 Task: Add a condition where "Ticket status Contains none of the following Open" in new tickets in your groups.
Action: Mouse moved to (151, 432)
Screenshot: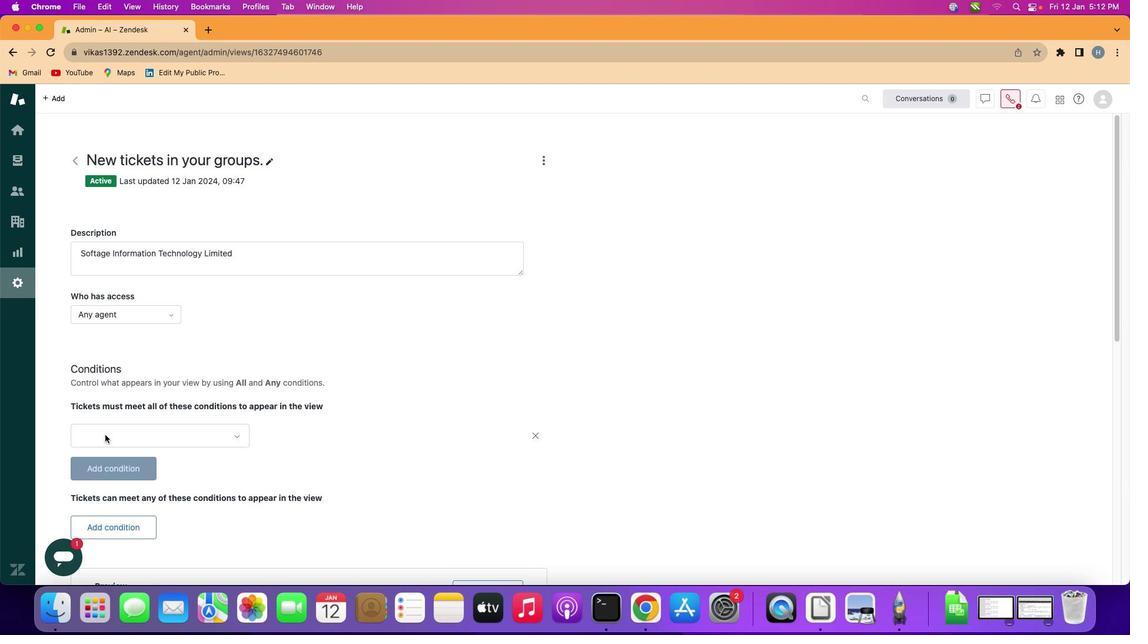 
Action: Mouse pressed left at (151, 432)
Screenshot: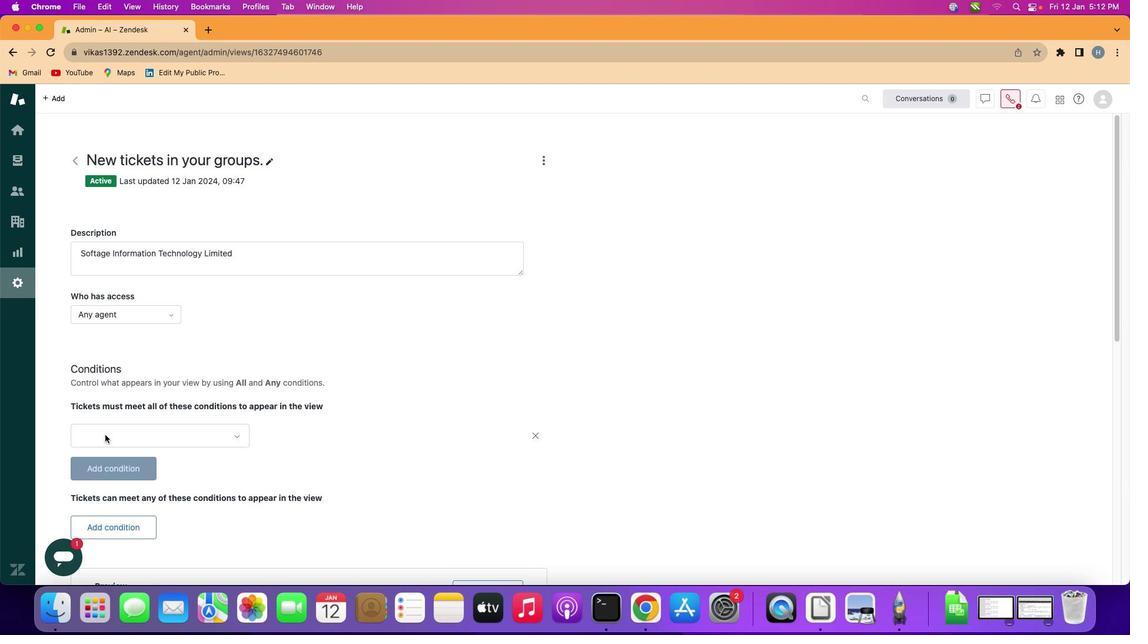 
Action: Mouse moved to (216, 433)
Screenshot: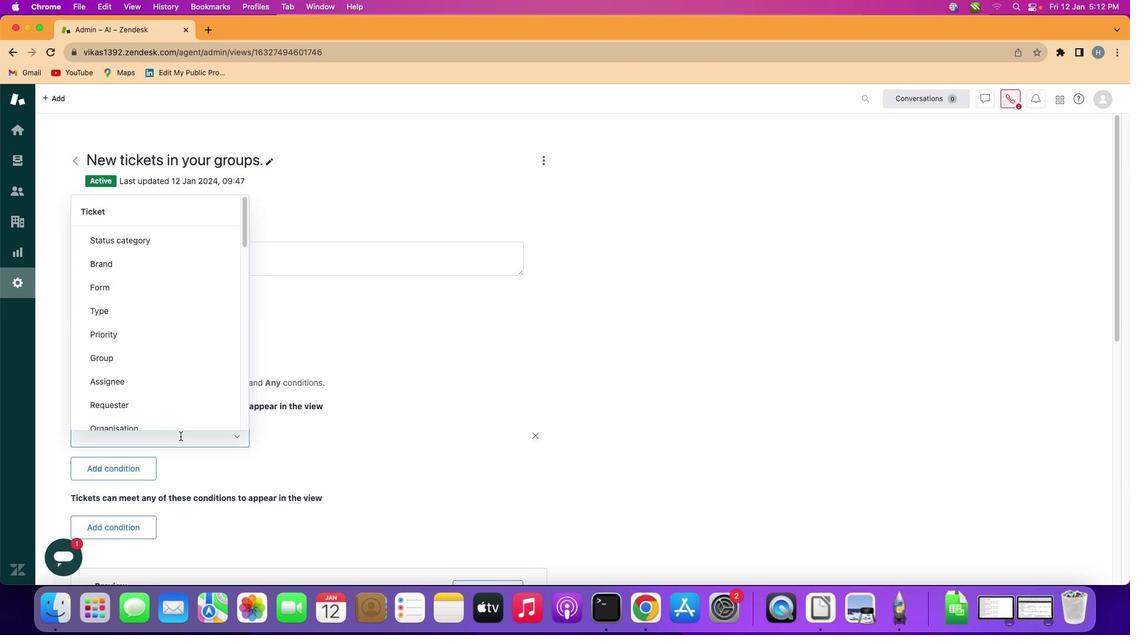 
Action: Mouse pressed left at (216, 433)
Screenshot: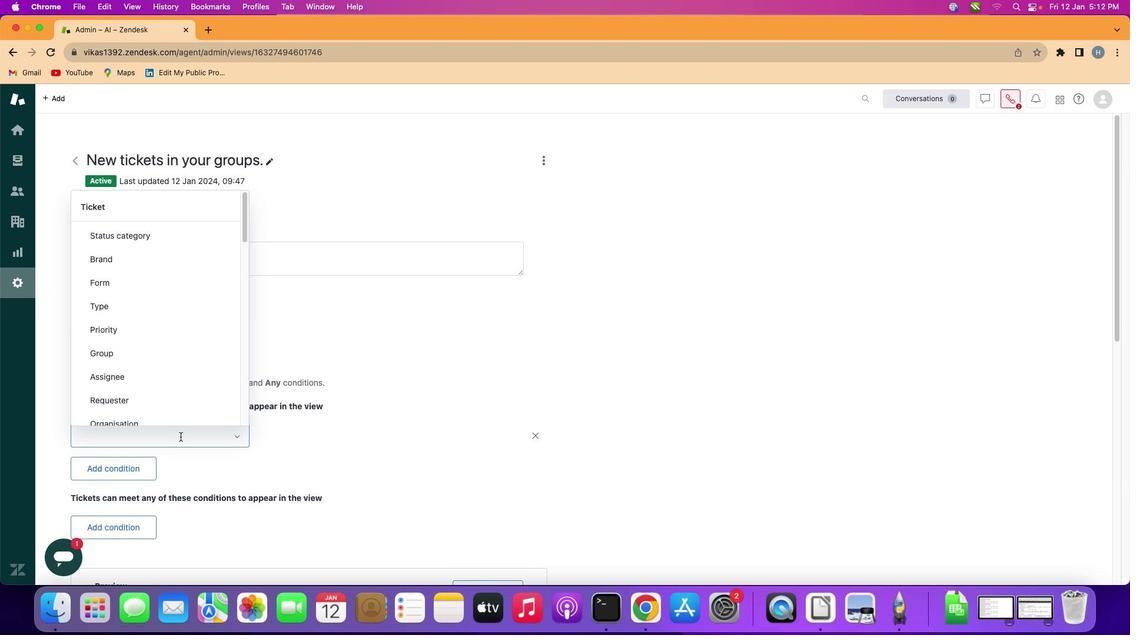 
Action: Mouse moved to (223, 387)
Screenshot: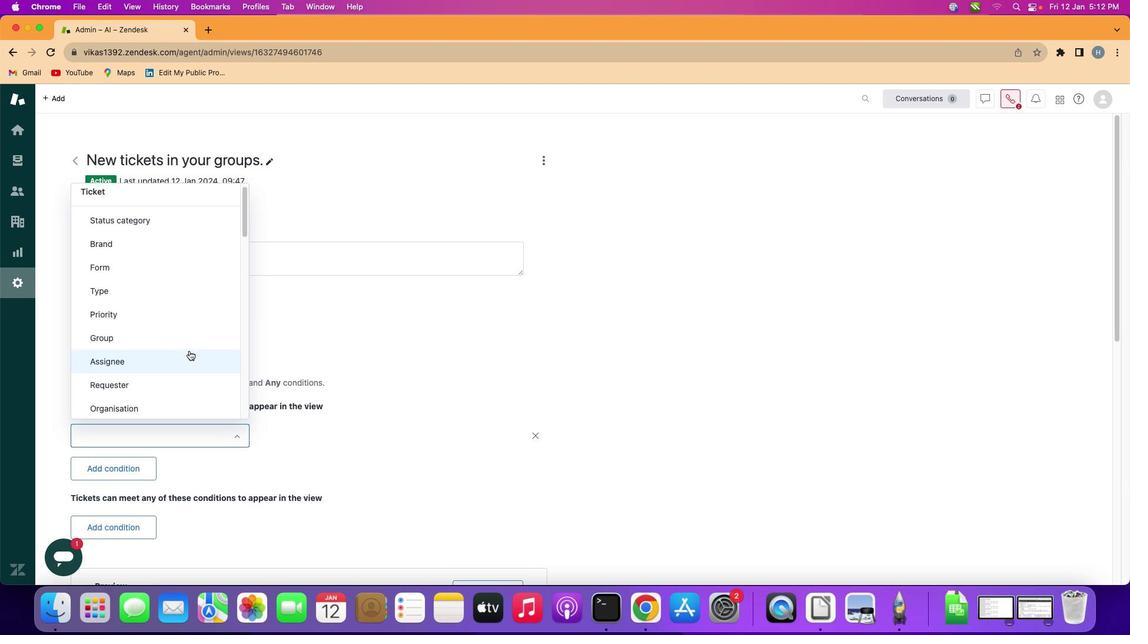 
Action: Mouse scrolled (223, 387) with delta (59, 177)
Screenshot: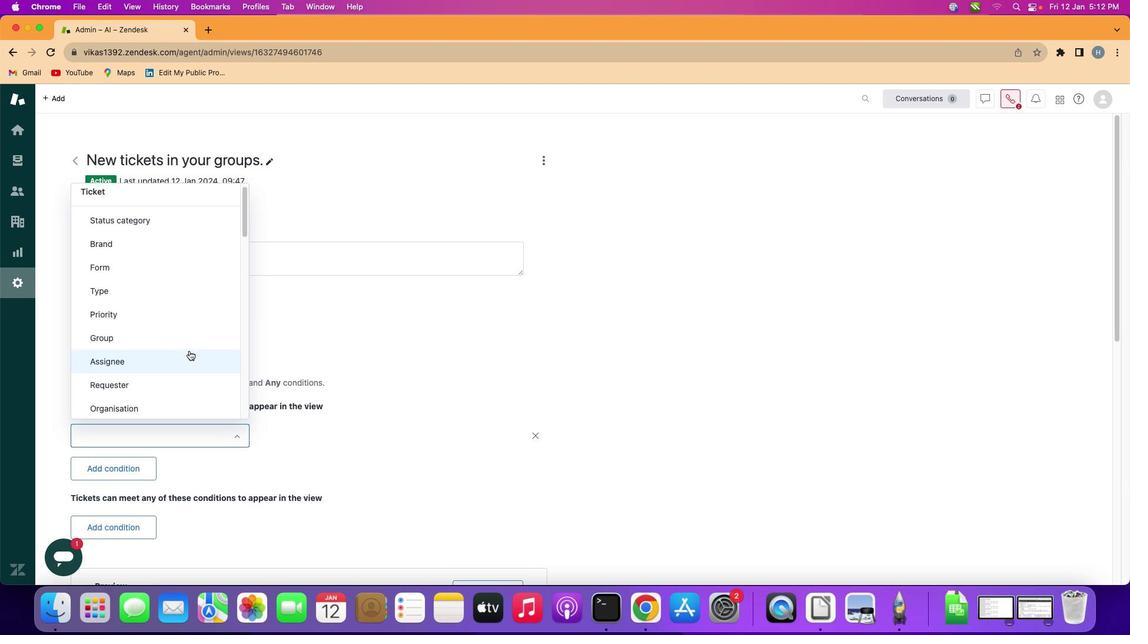 
Action: Mouse moved to (223, 386)
Screenshot: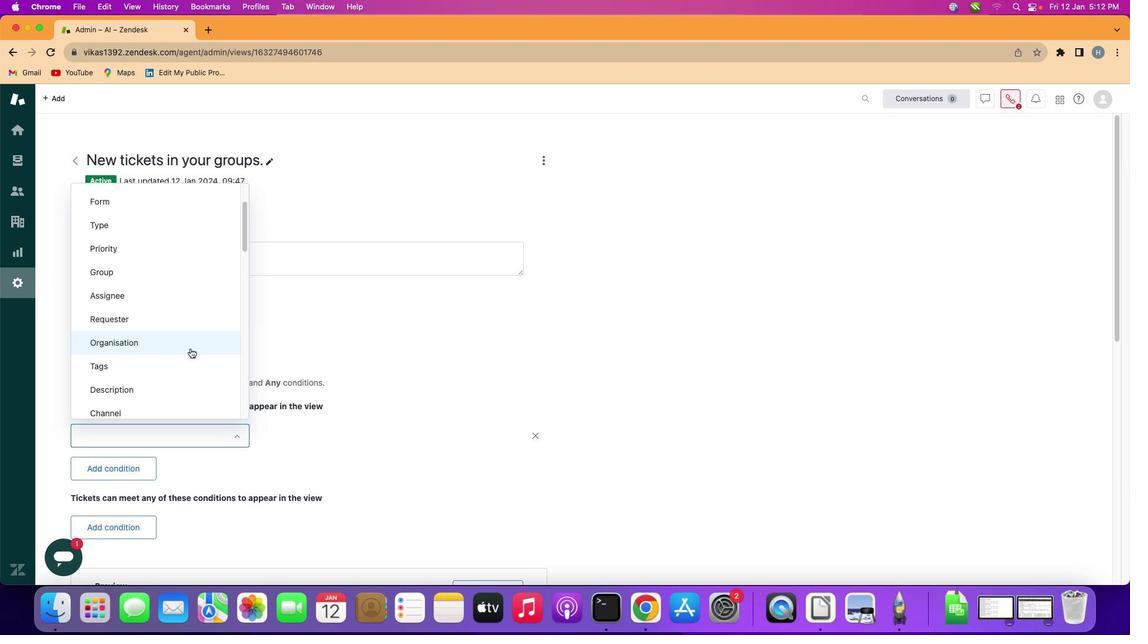 
Action: Mouse scrolled (223, 386) with delta (59, 177)
Screenshot: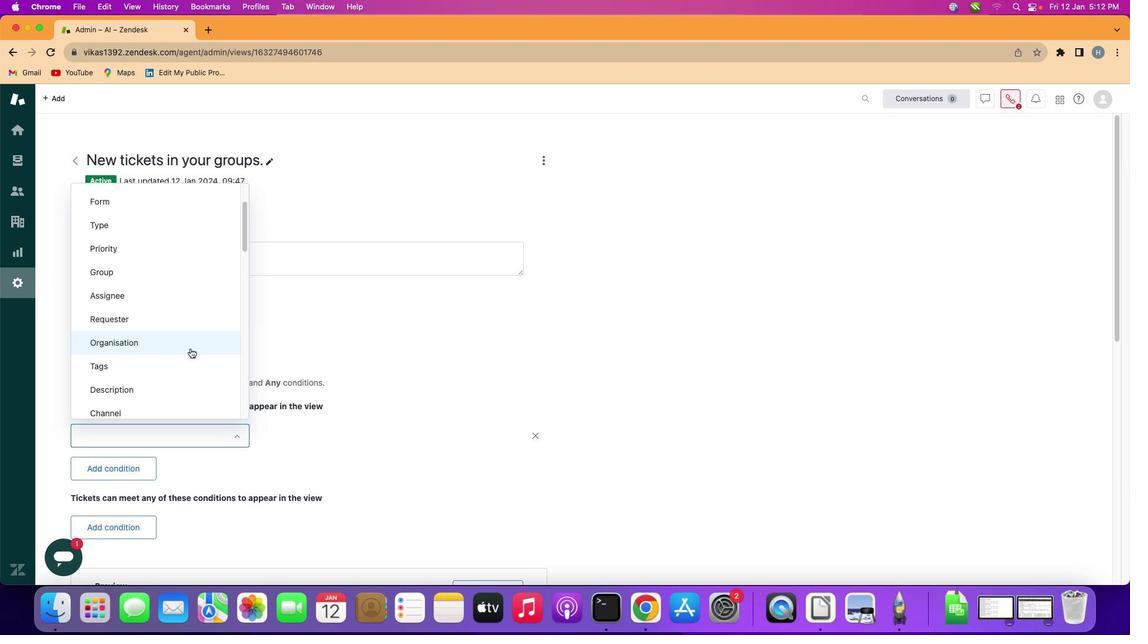 
Action: Mouse moved to (223, 384)
Screenshot: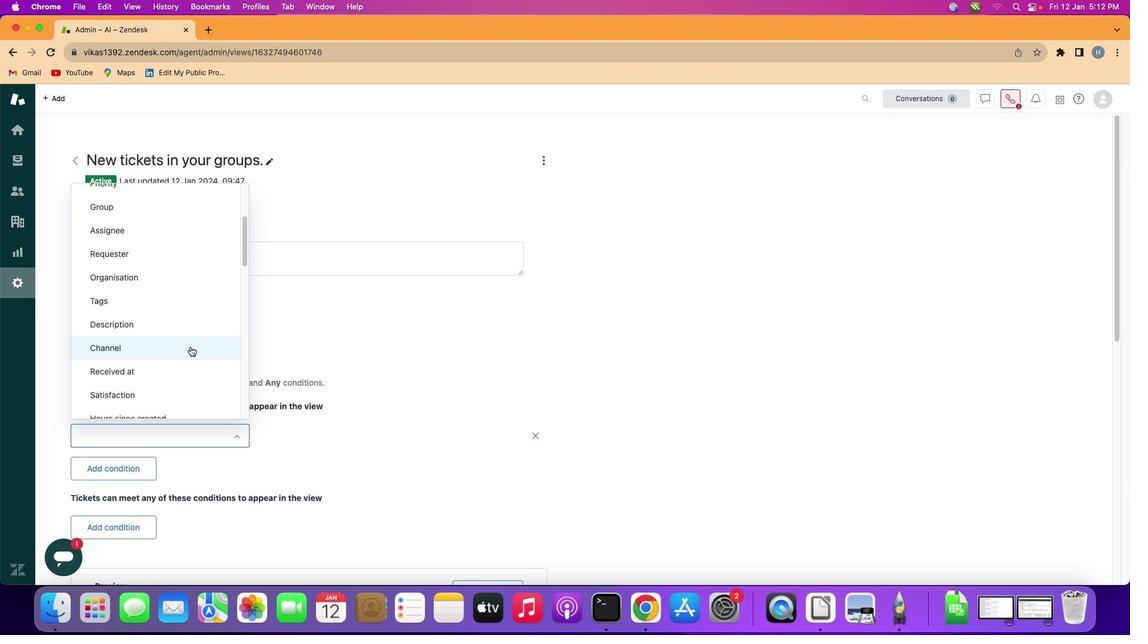 
Action: Mouse scrolled (223, 384) with delta (59, 176)
Screenshot: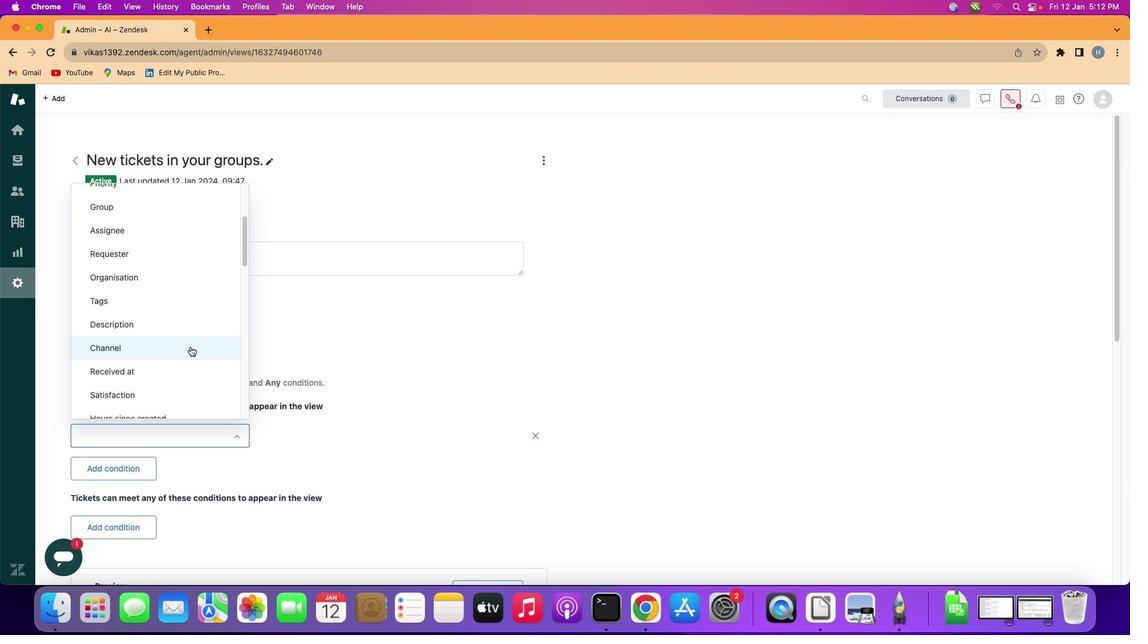 
Action: Mouse moved to (224, 383)
Screenshot: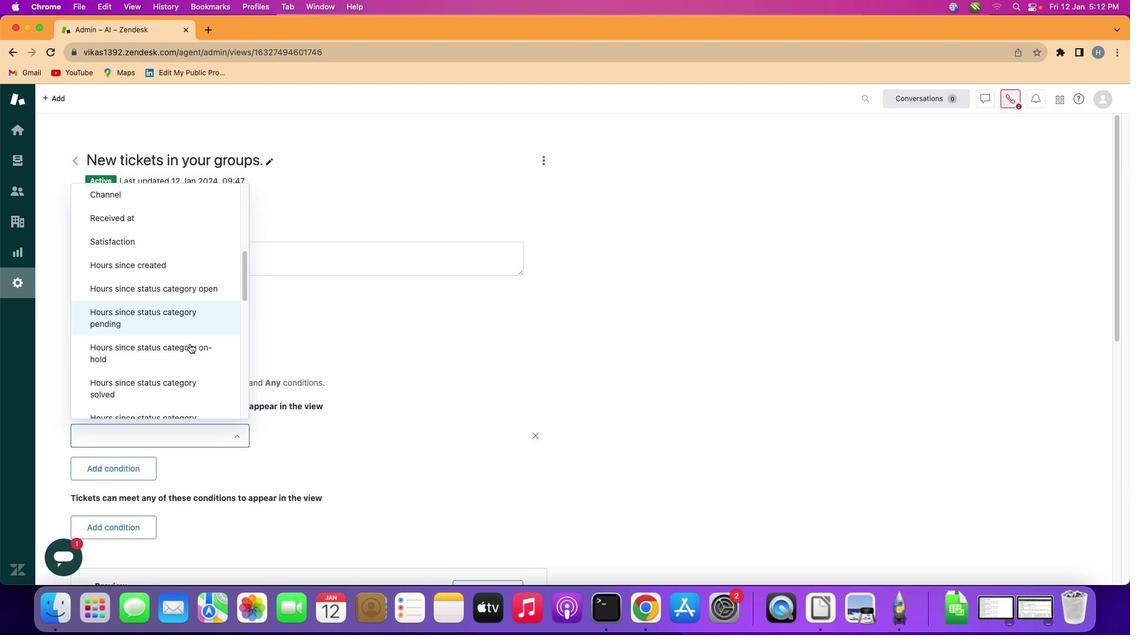
Action: Mouse scrolled (224, 383) with delta (59, 176)
Screenshot: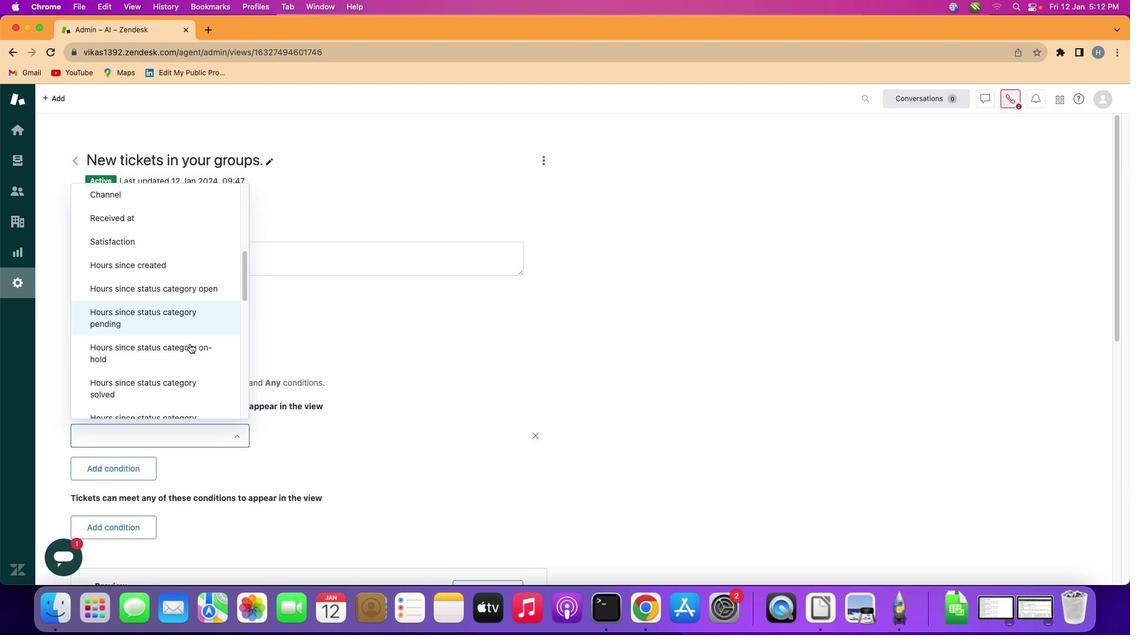 
Action: Mouse moved to (224, 382)
Screenshot: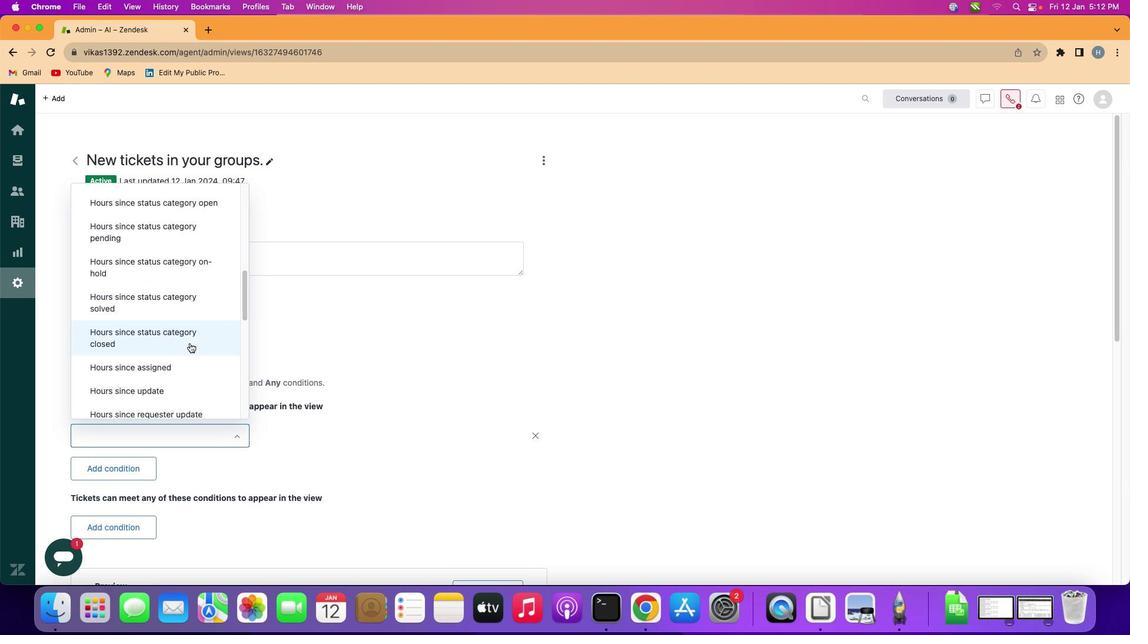
Action: Mouse scrolled (224, 382) with delta (59, 176)
Screenshot: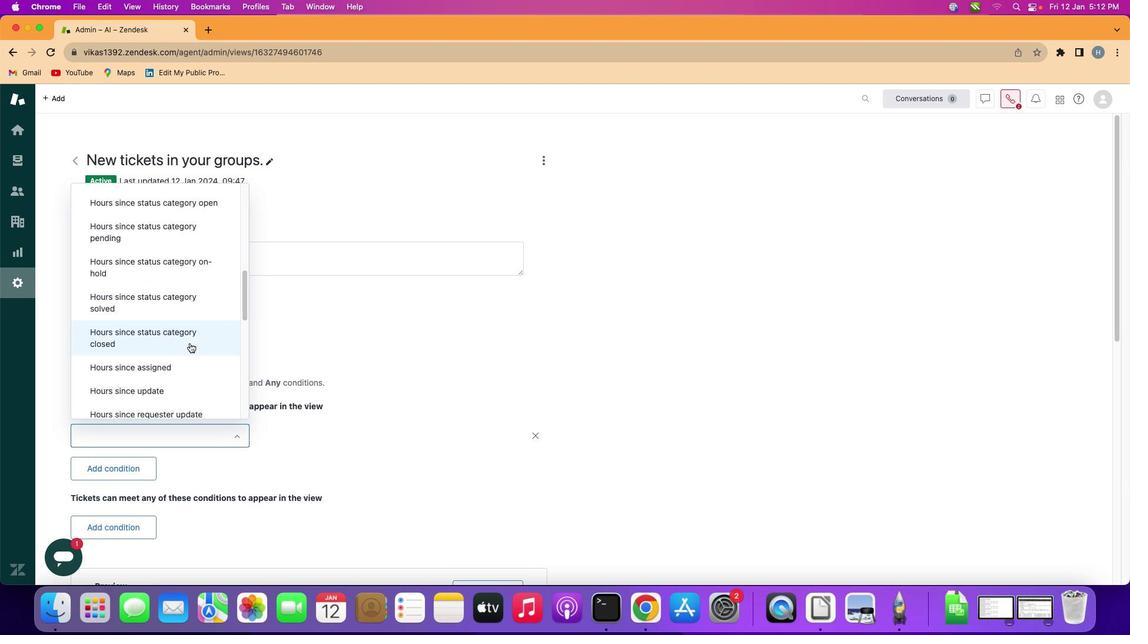 
Action: Mouse moved to (224, 380)
Screenshot: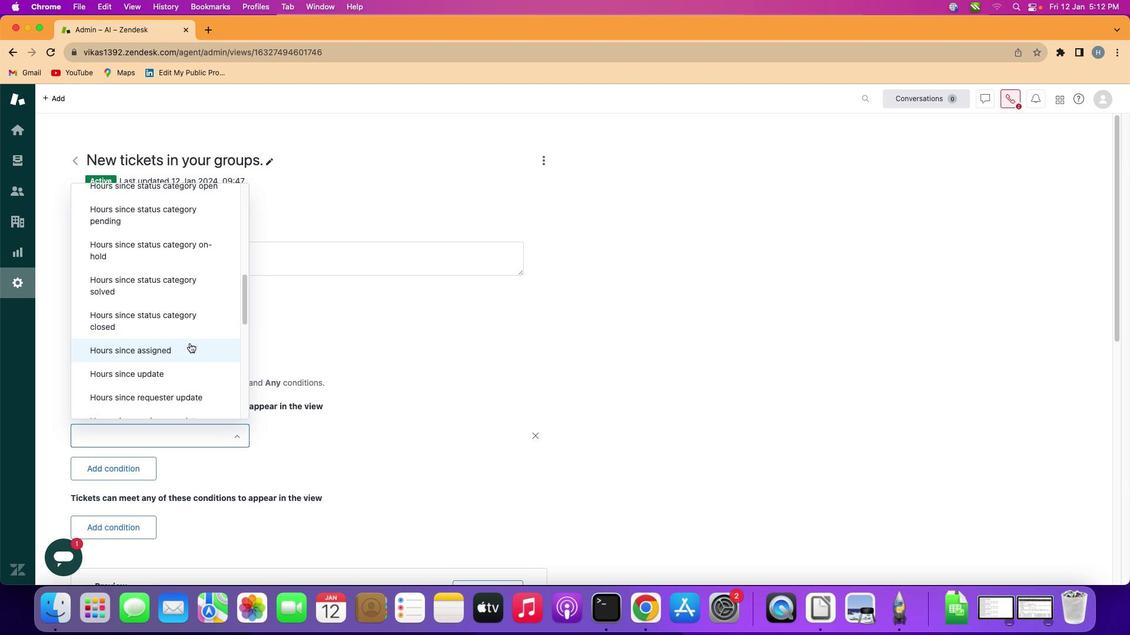 
Action: Mouse scrolled (224, 380) with delta (59, 176)
Screenshot: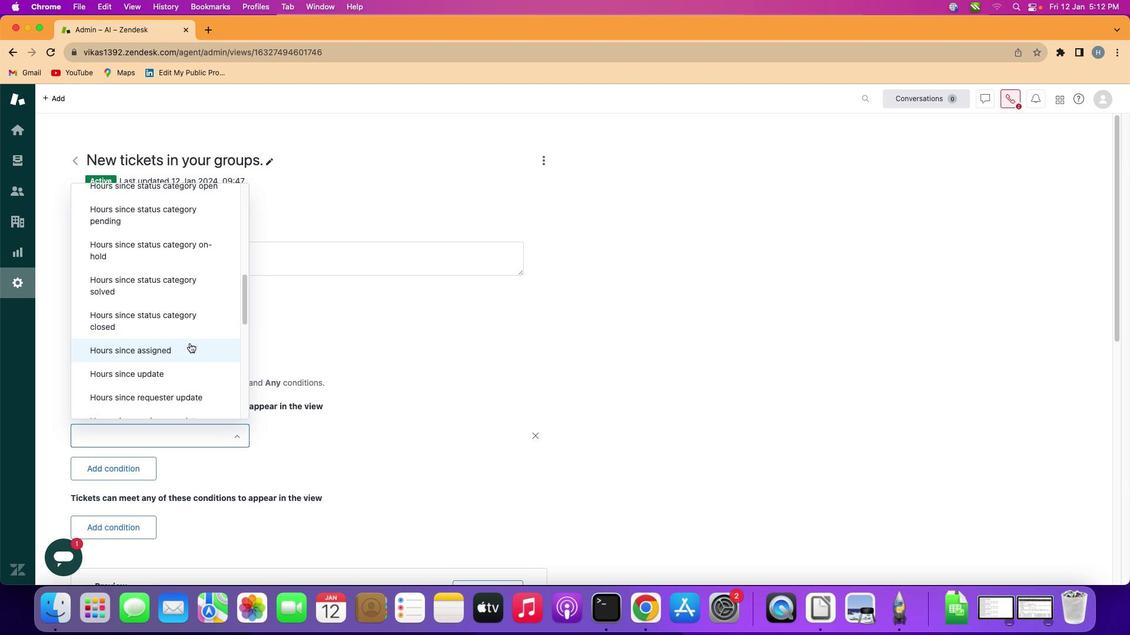 
Action: Mouse moved to (224, 378)
Screenshot: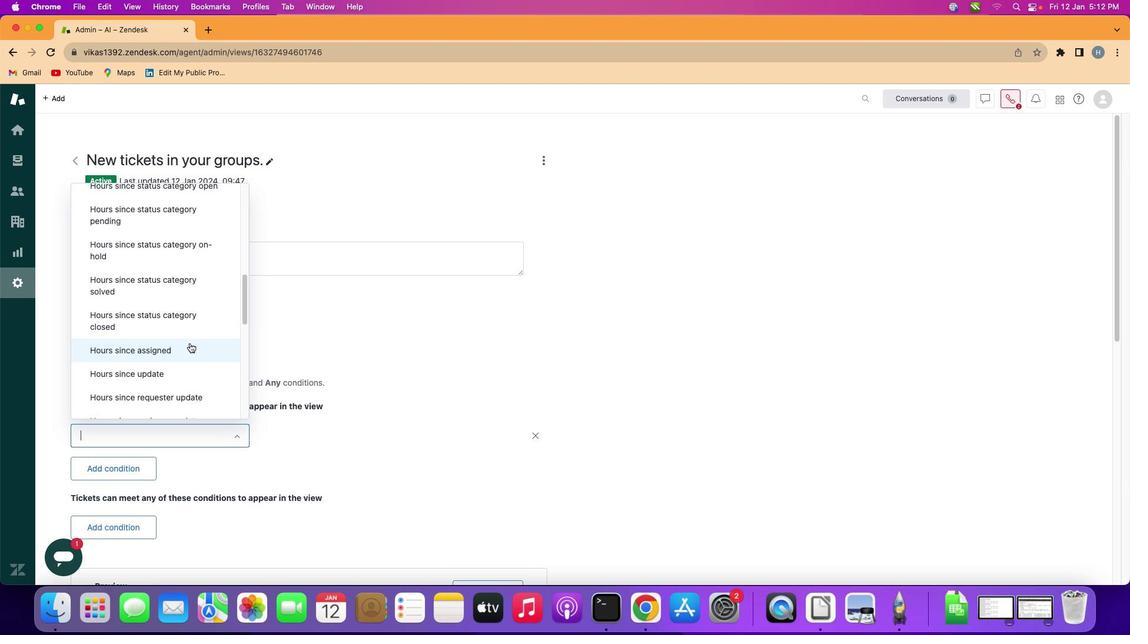 
Action: Mouse scrolled (224, 378) with delta (59, 177)
Screenshot: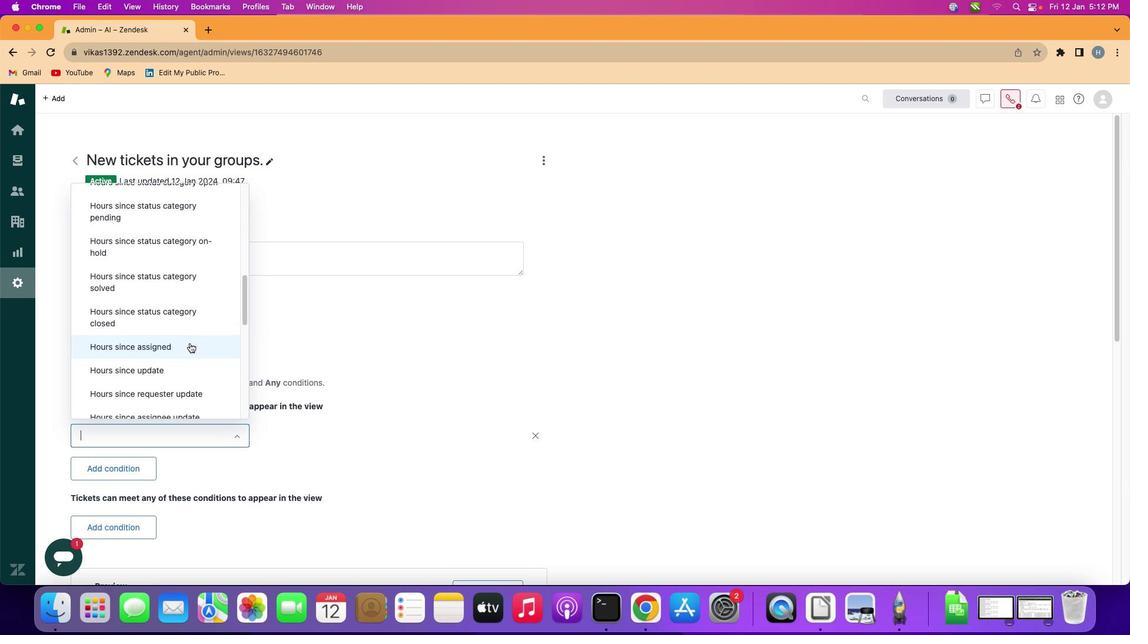
Action: Mouse scrolled (224, 378) with delta (59, 177)
Screenshot: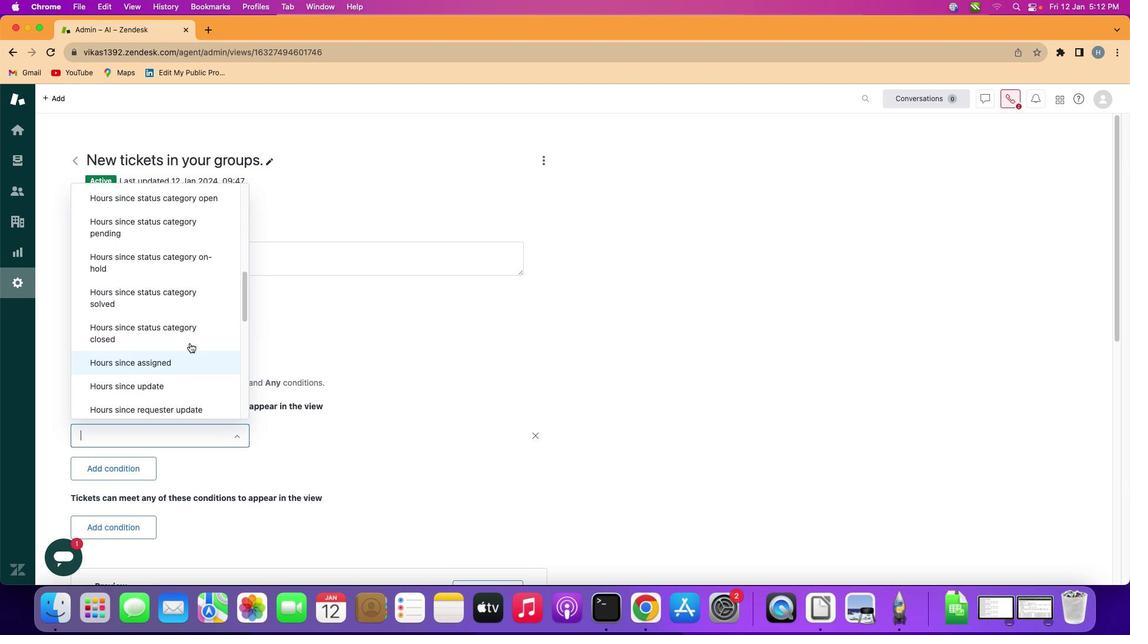 
Action: Mouse scrolled (224, 378) with delta (59, 177)
Screenshot: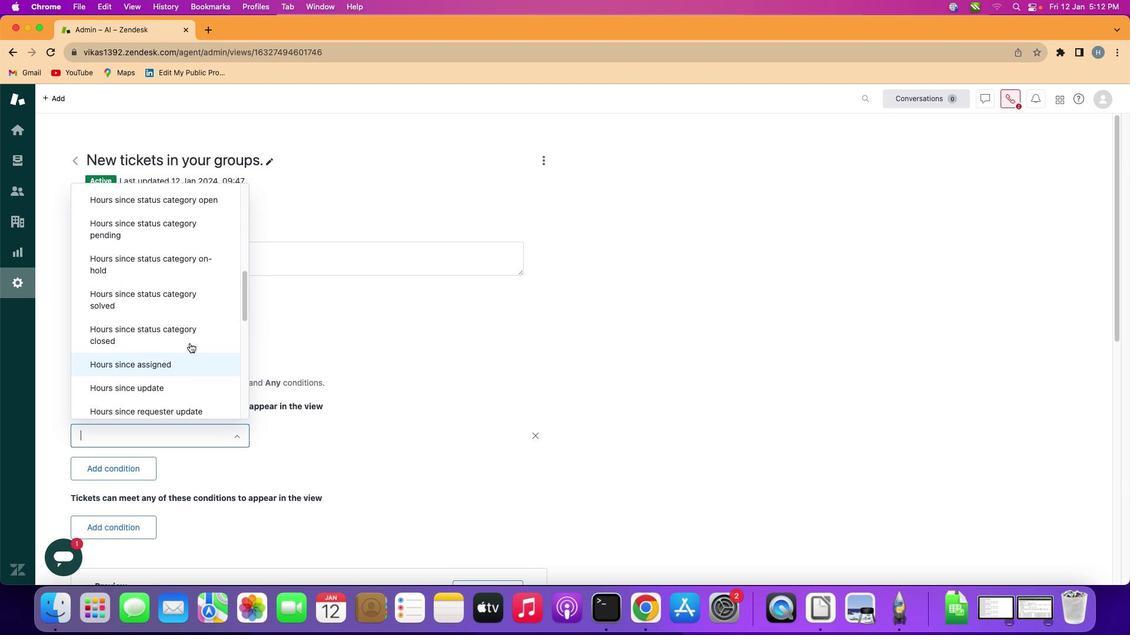 
Action: Mouse scrolled (224, 378) with delta (59, 177)
Screenshot: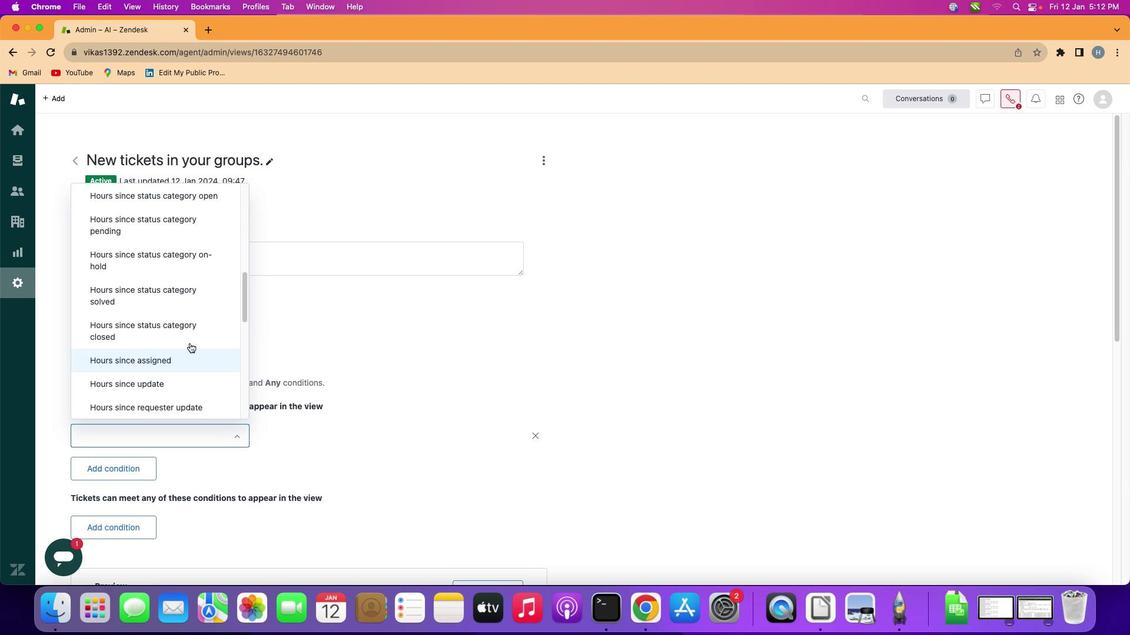 
Action: Mouse scrolled (224, 378) with delta (59, 177)
Screenshot: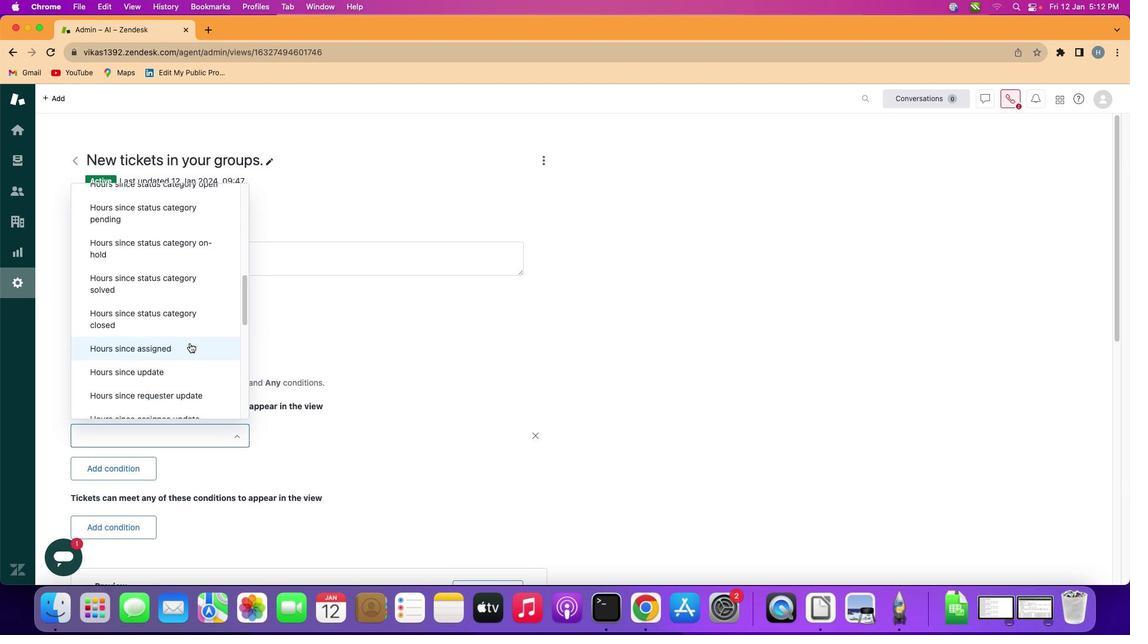 
Action: Mouse scrolled (224, 378) with delta (59, 177)
Screenshot: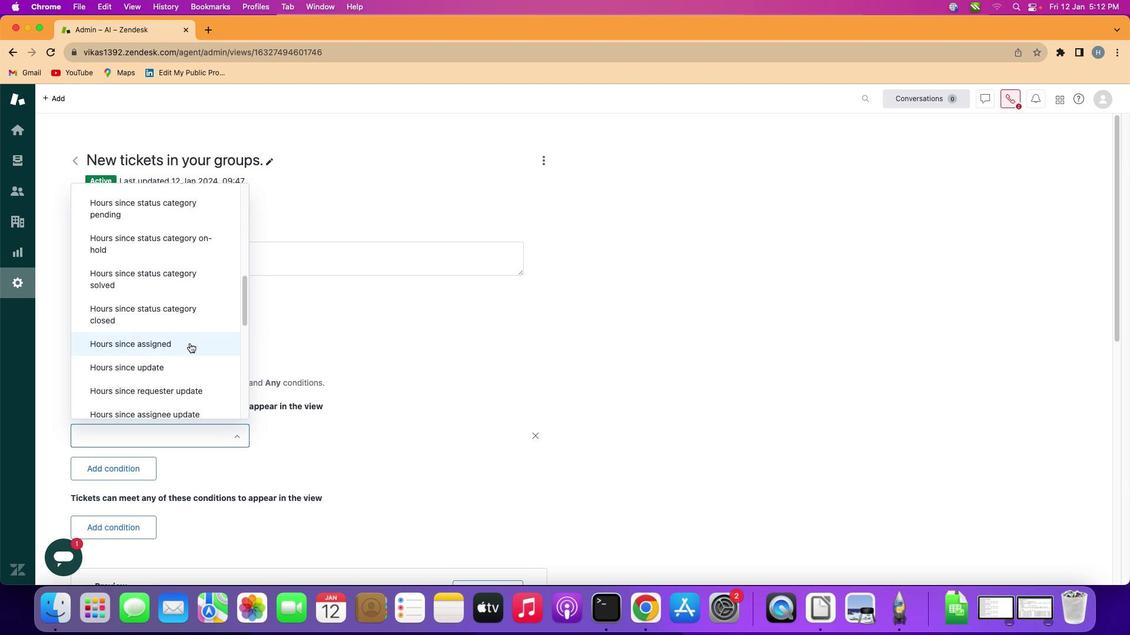 
Action: Mouse scrolled (224, 378) with delta (59, 177)
Screenshot: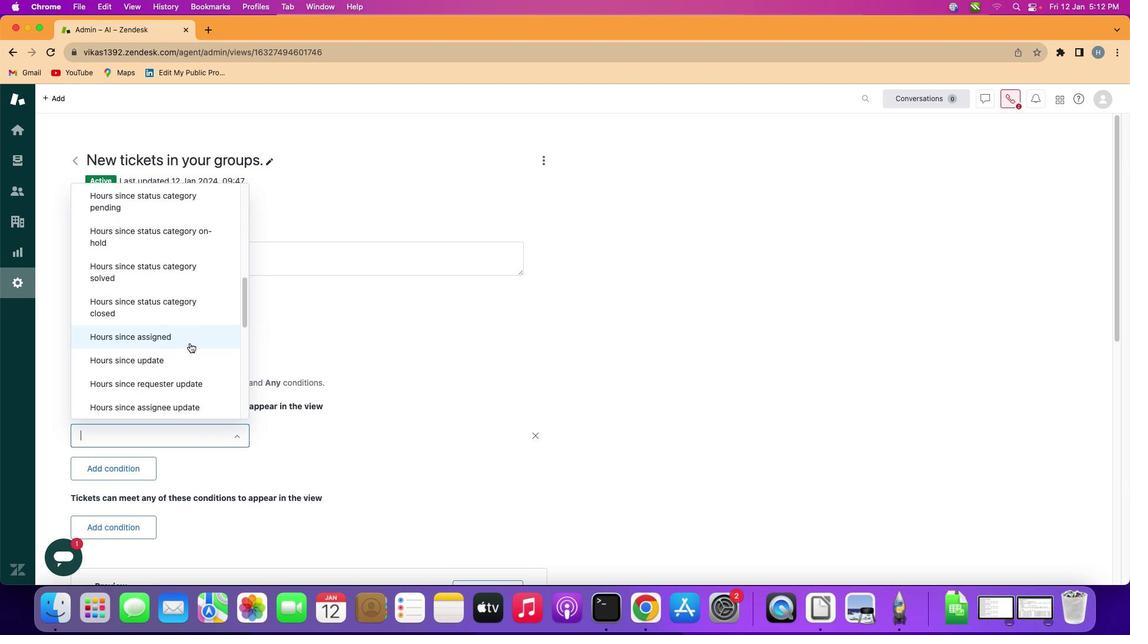 
Action: Mouse scrolled (224, 378) with delta (59, 177)
Screenshot: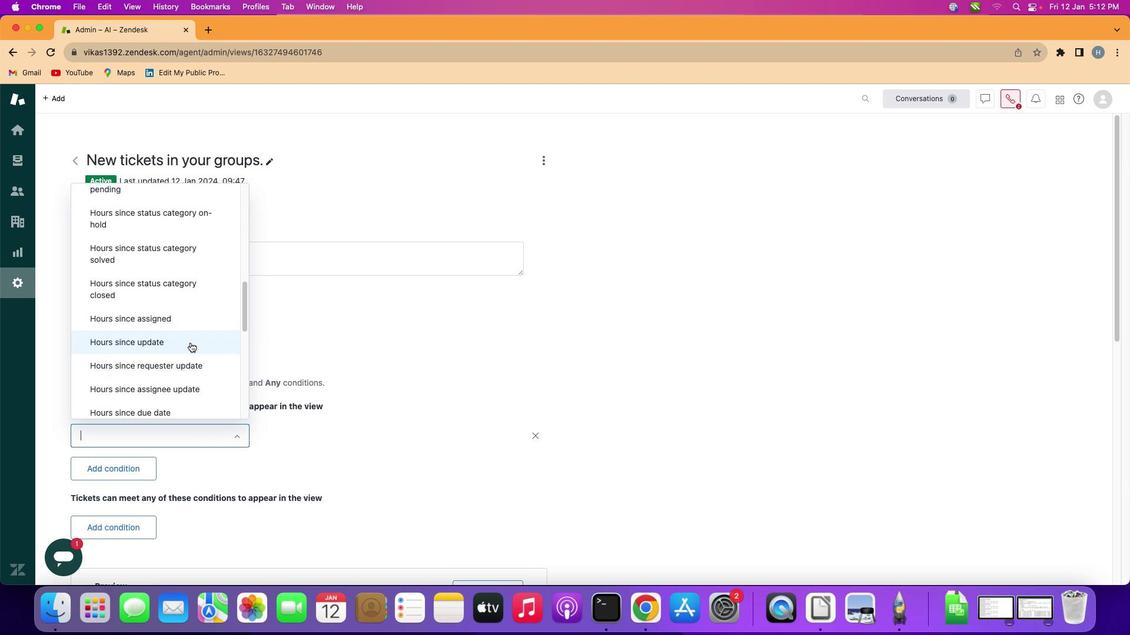 
Action: Mouse moved to (224, 378)
Screenshot: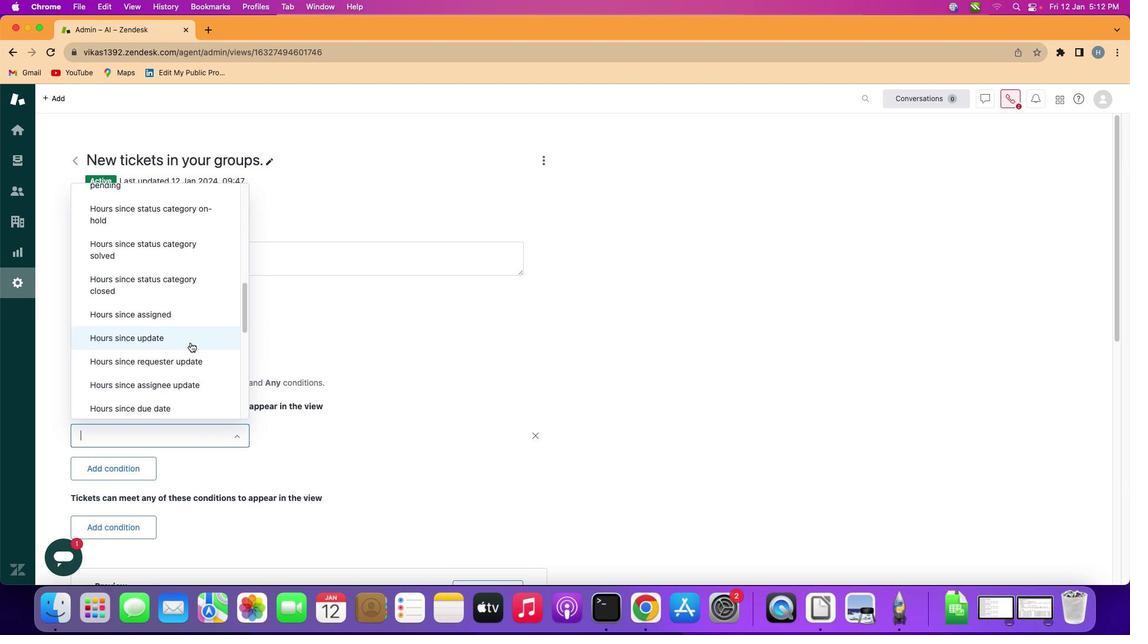 
Action: Mouse scrolled (224, 378) with delta (59, 177)
Screenshot: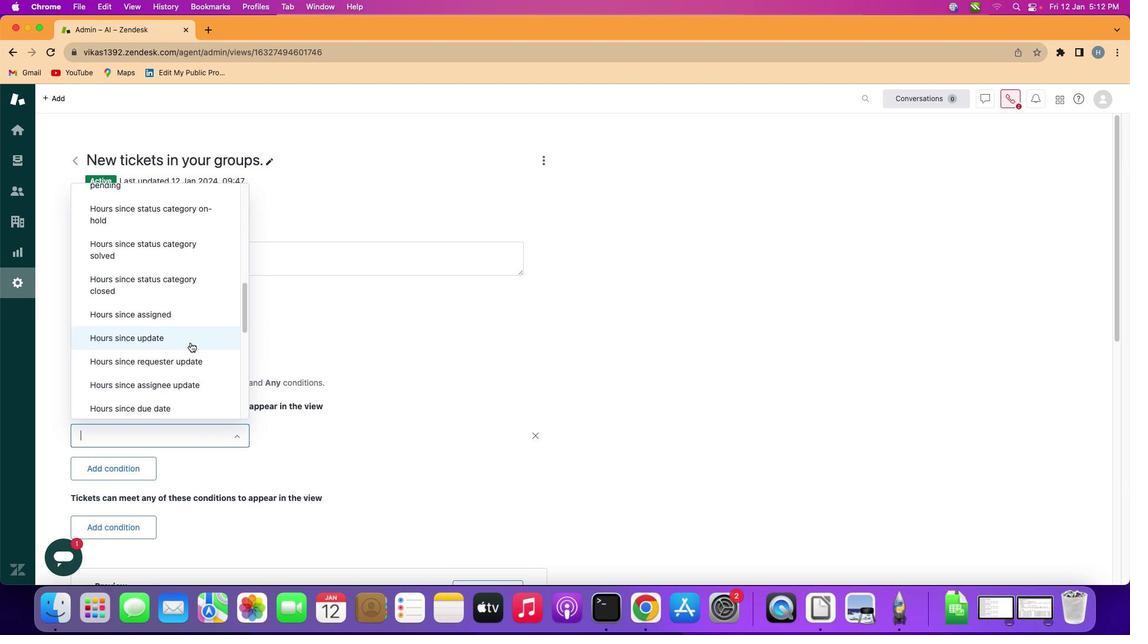 
Action: Mouse moved to (225, 378)
Screenshot: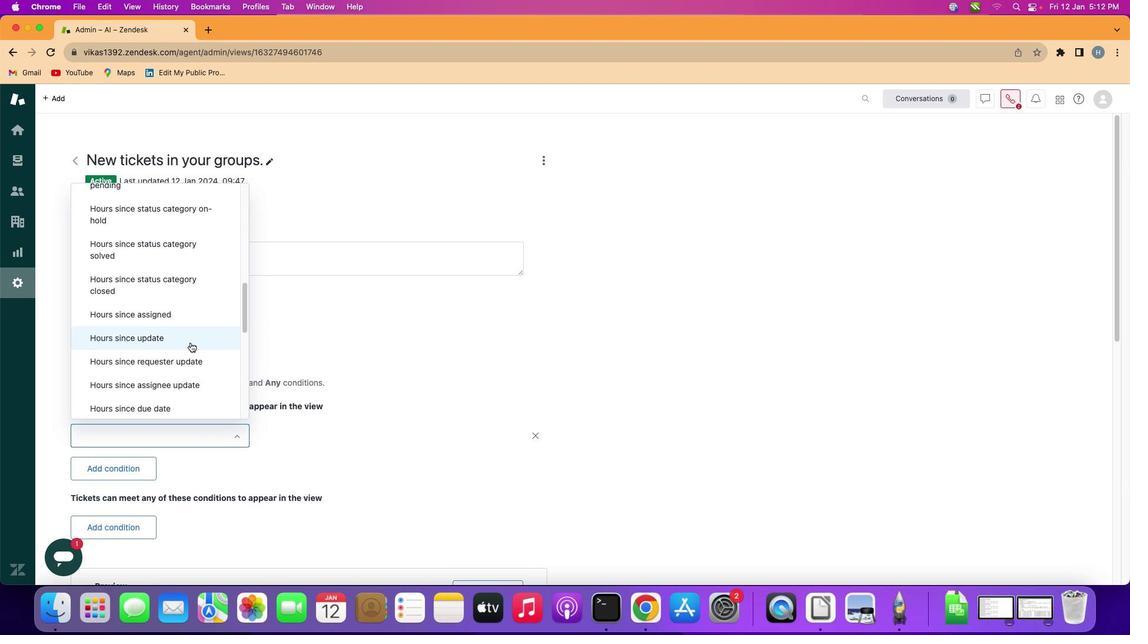 
Action: Mouse scrolled (225, 378) with delta (59, 177)
Screenshot: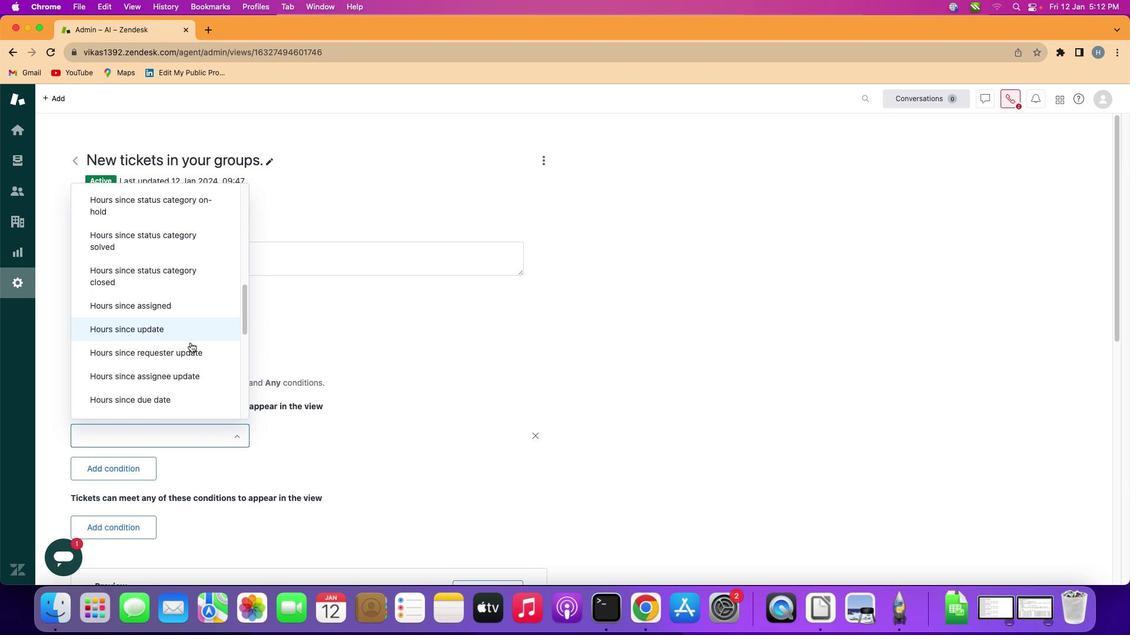 
Action: Mouse scrolled (225, 378) with delta (59, 177)
Screenshot: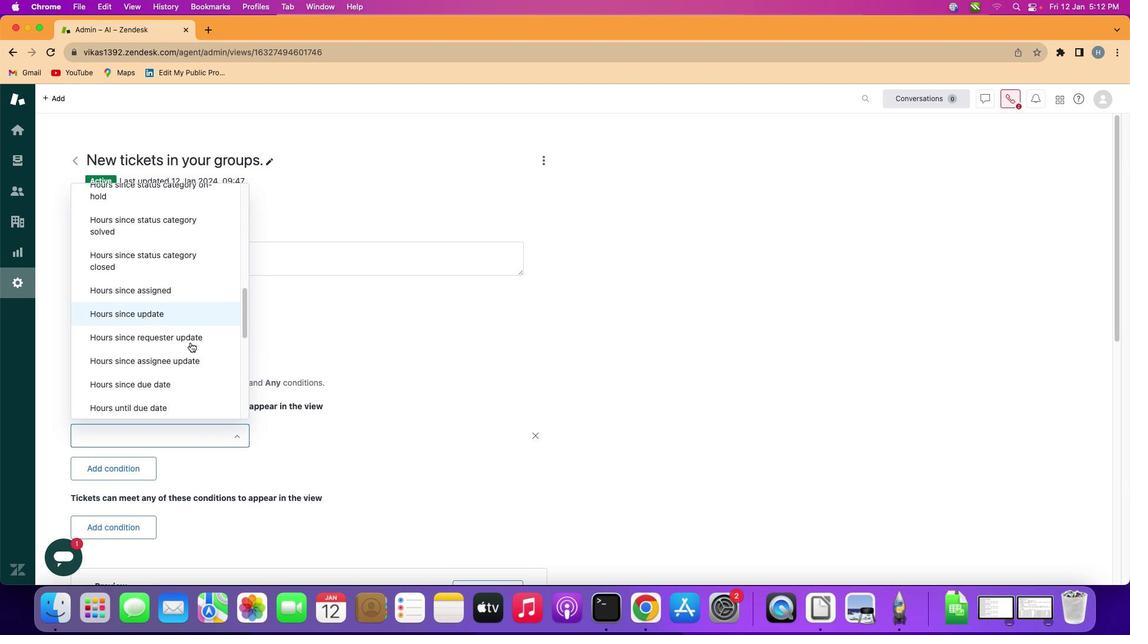 
Action: Mouse scrolled (225, 378) with delta (59, 177)
Screenshot: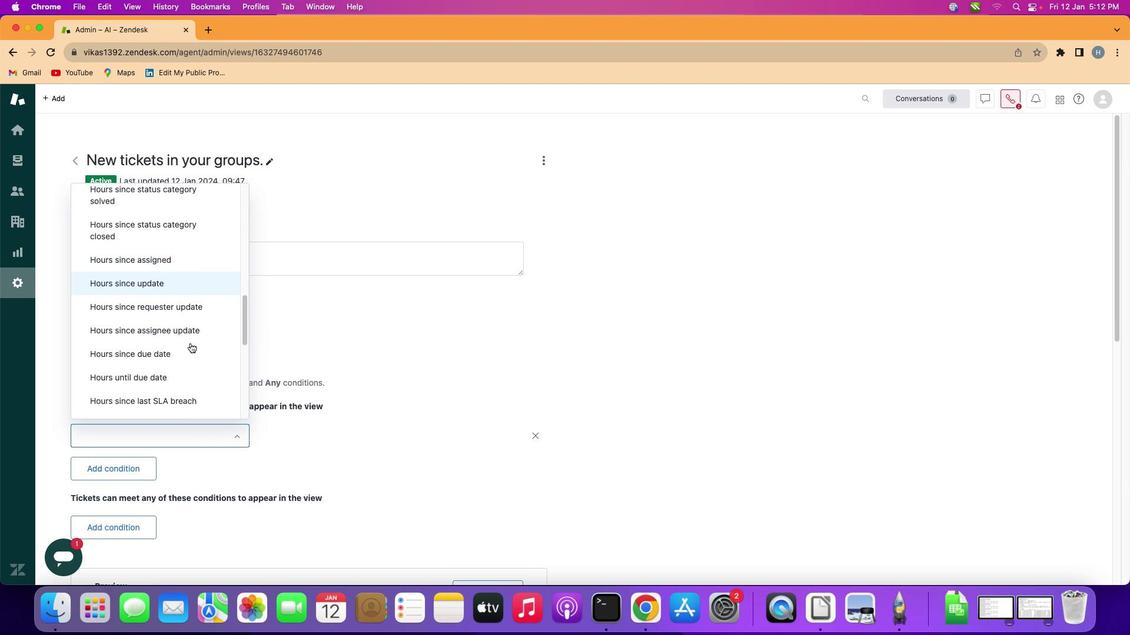 
Action: Mouse scrolled (225, 378) with delta (59, 177)
Screenshot: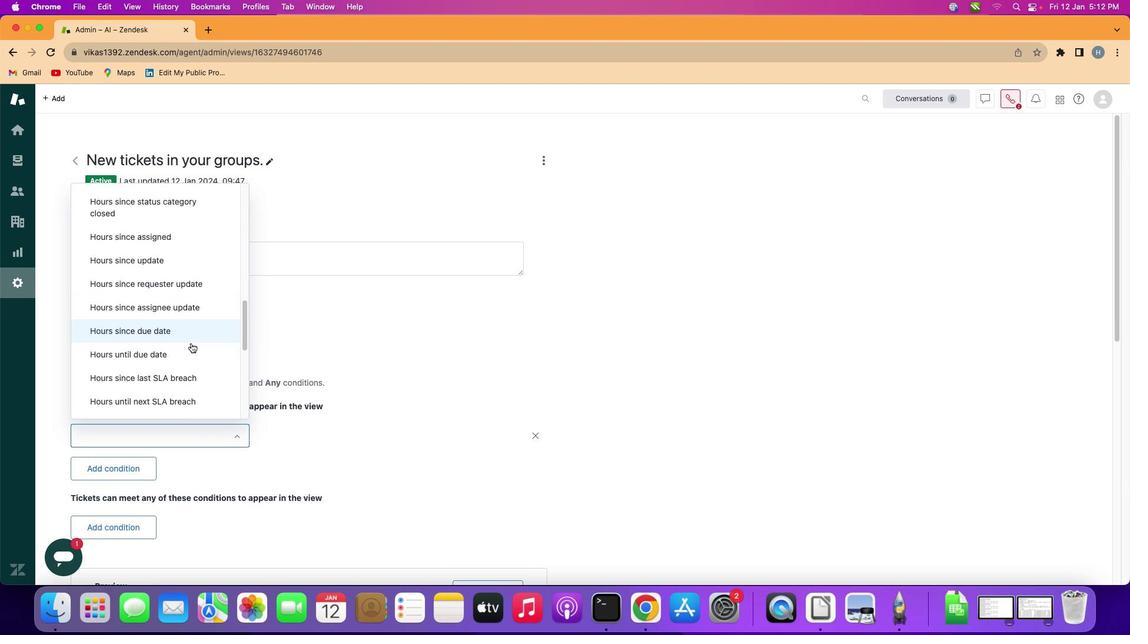 
Action: Mouse moved to (226, 378)
Screenshot: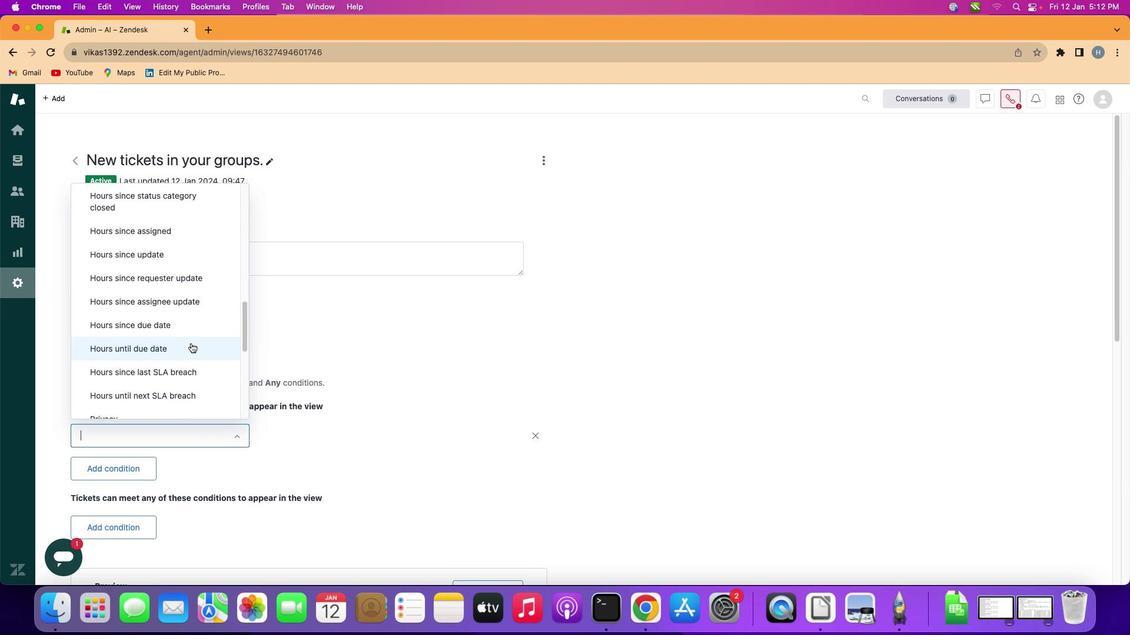 
Action: Mouse scrolled (226, 378) with delta (59, 177)
Screenshot: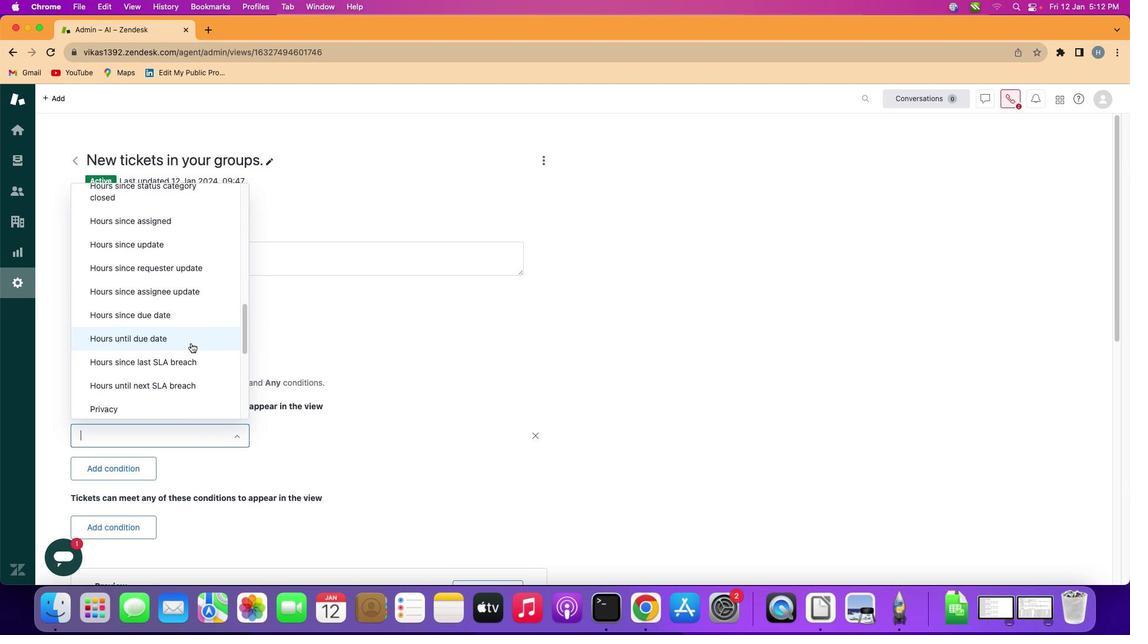 
Action: Mouse scrolled (226, 378) with delta (59, 177)
Screenshot: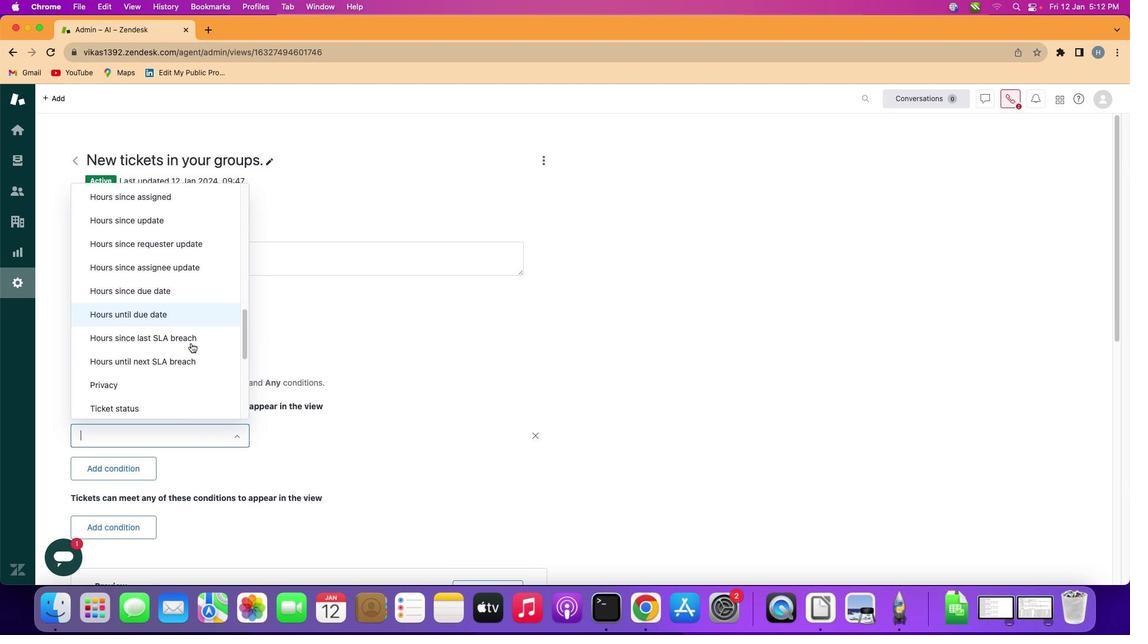 
Action: Mouse scrolled (226, 378) with delta (59, 177)
Screenshot: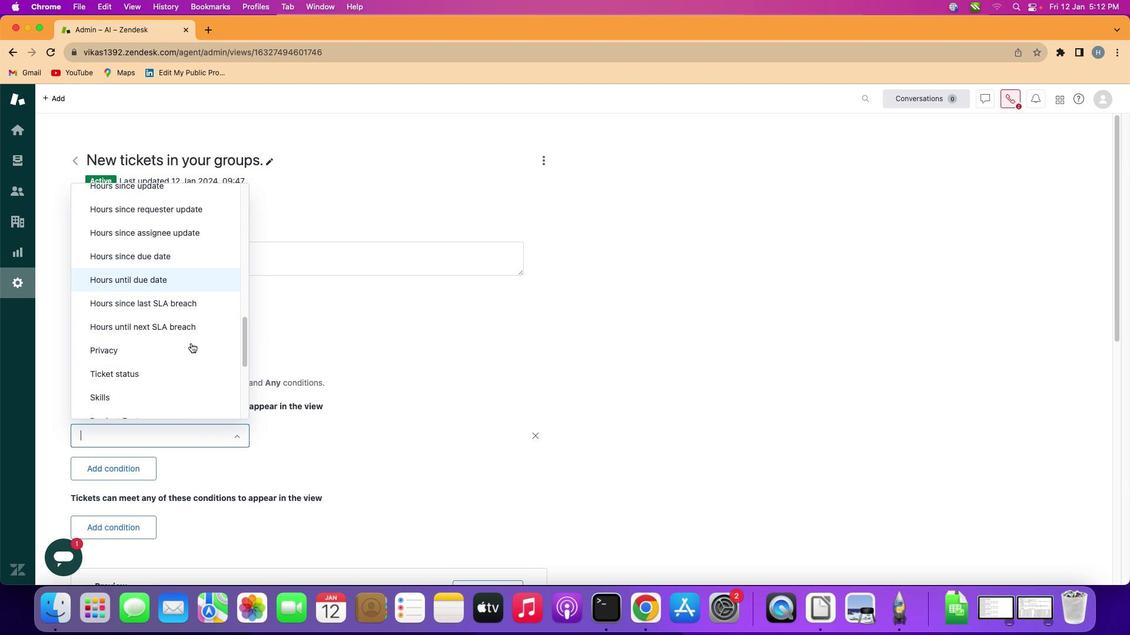 
Action: Mouse scrolled (226, 378) with delta (59, 176)
Screenshot: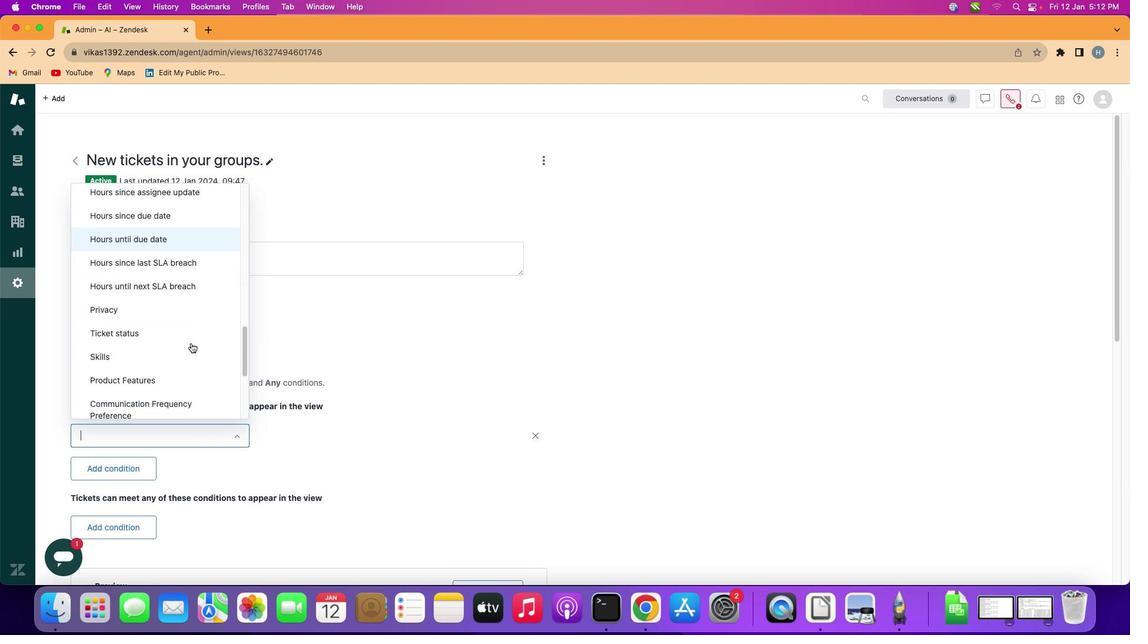 
Action: Mouse moved to (226, 372)
Screenshot: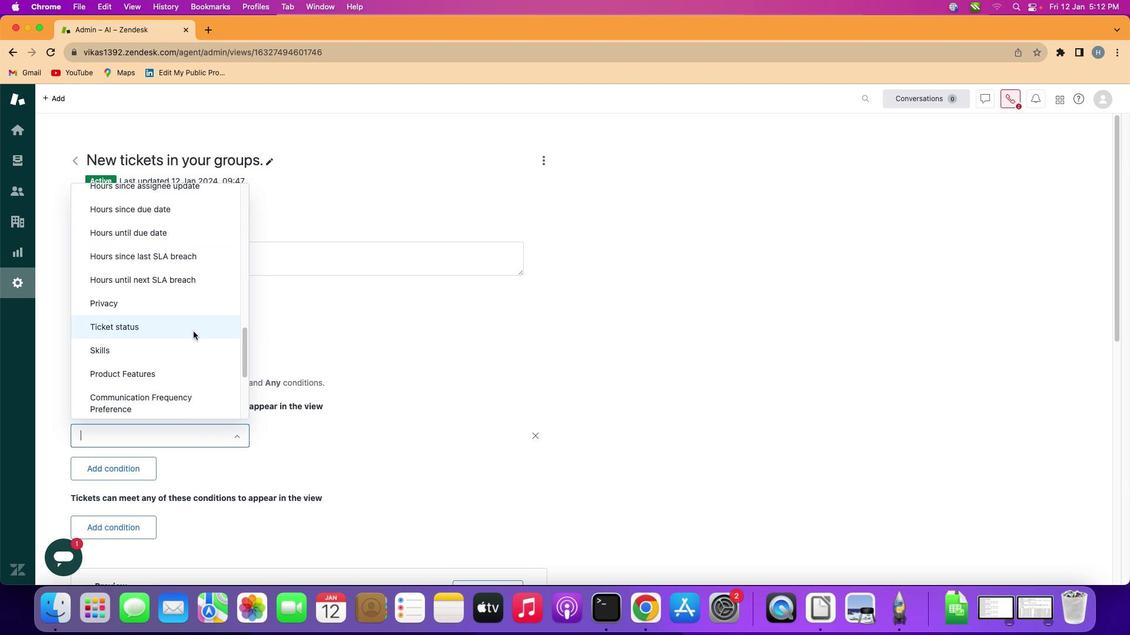 
Action: Mouse pressed left at (226, 372)
Screenshot: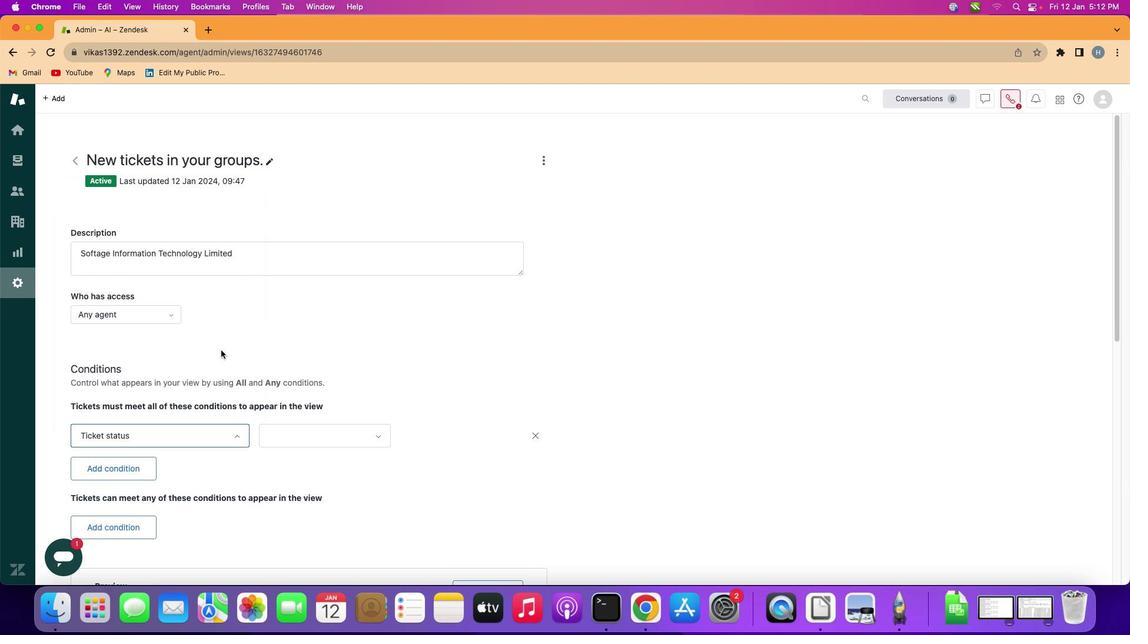 
Action: Mouse moved to (349, 435)
Screenshot: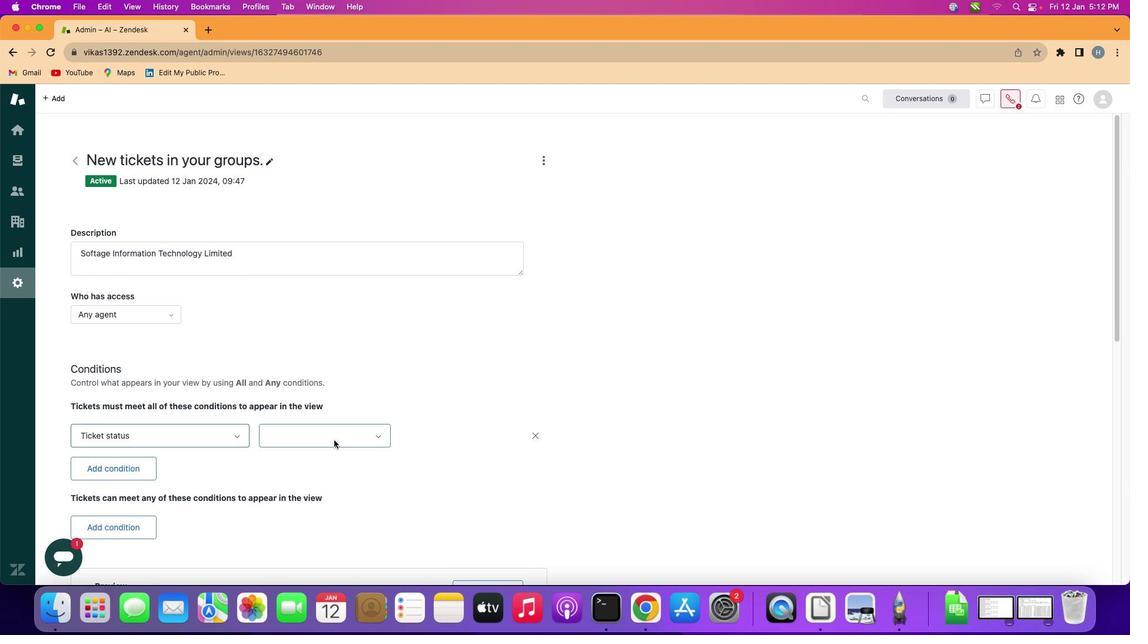 
Action: Mouse pressed left at (349, 435)
Screenshot: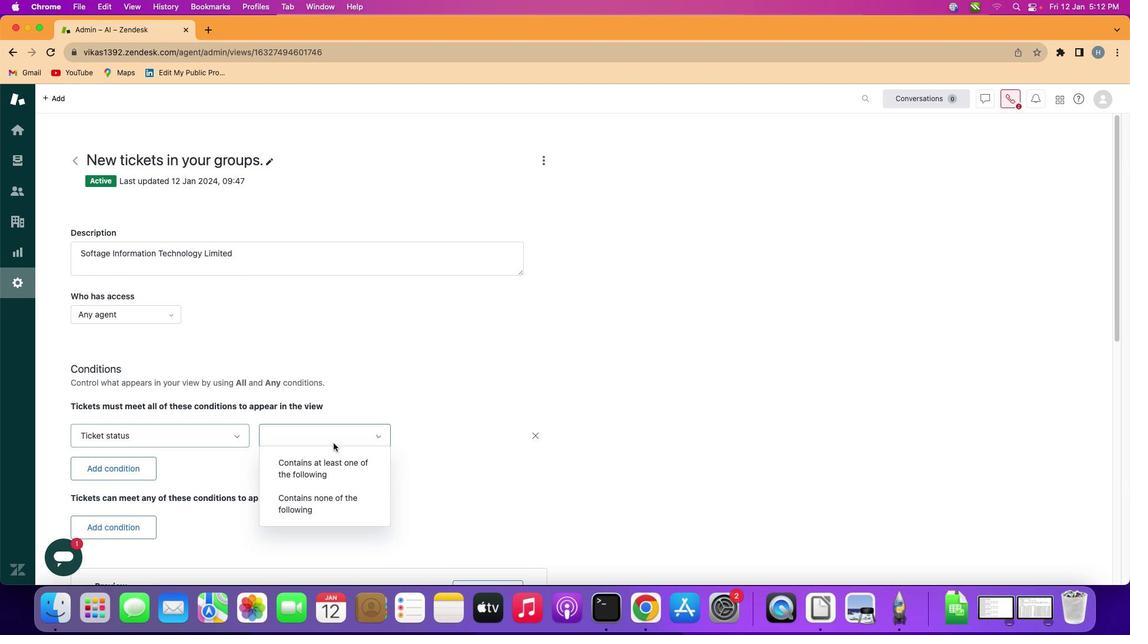 
Action: Mouse moved to (337, 475)
Screenshot: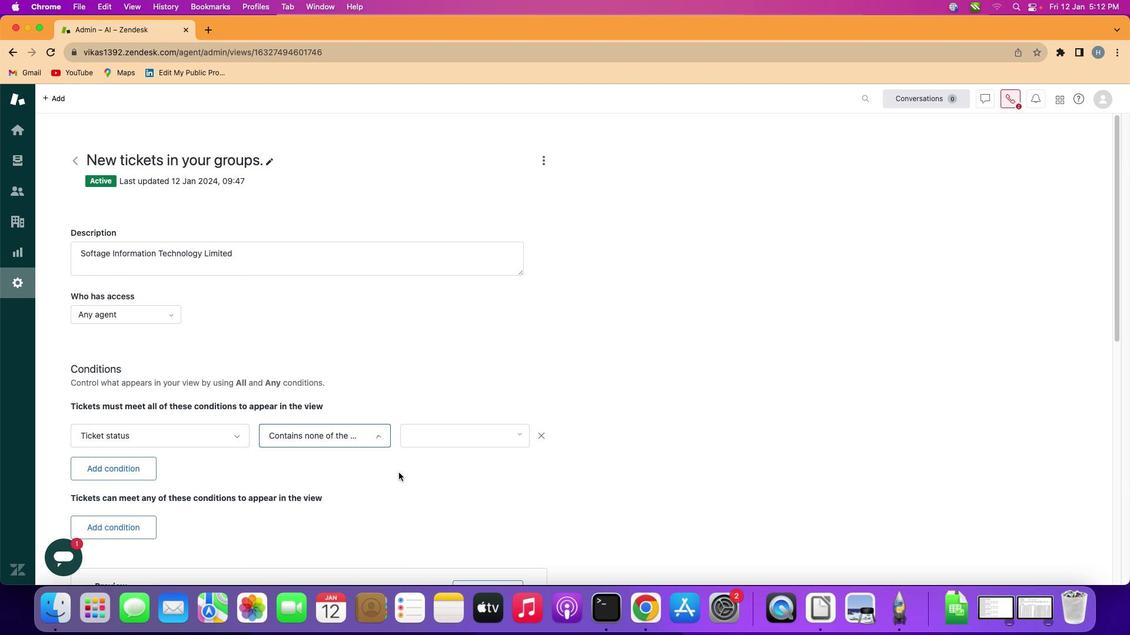 
Action: Mouse pressed left at (337, 475)
Screenshot: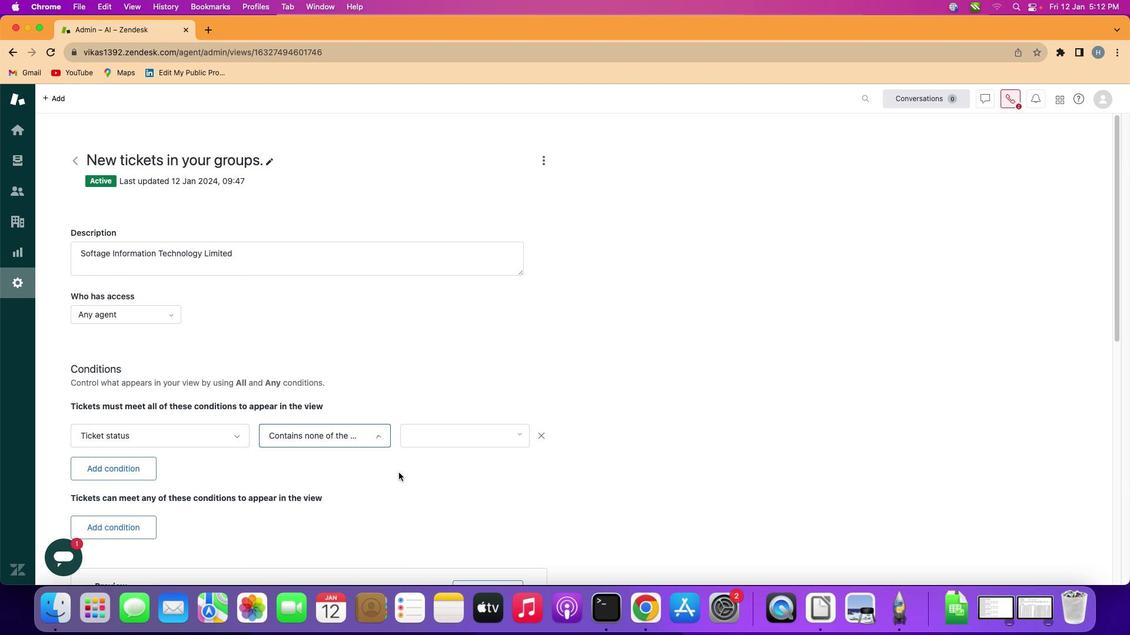 
Action: Mouse moved to (455, 434)
Screenshot: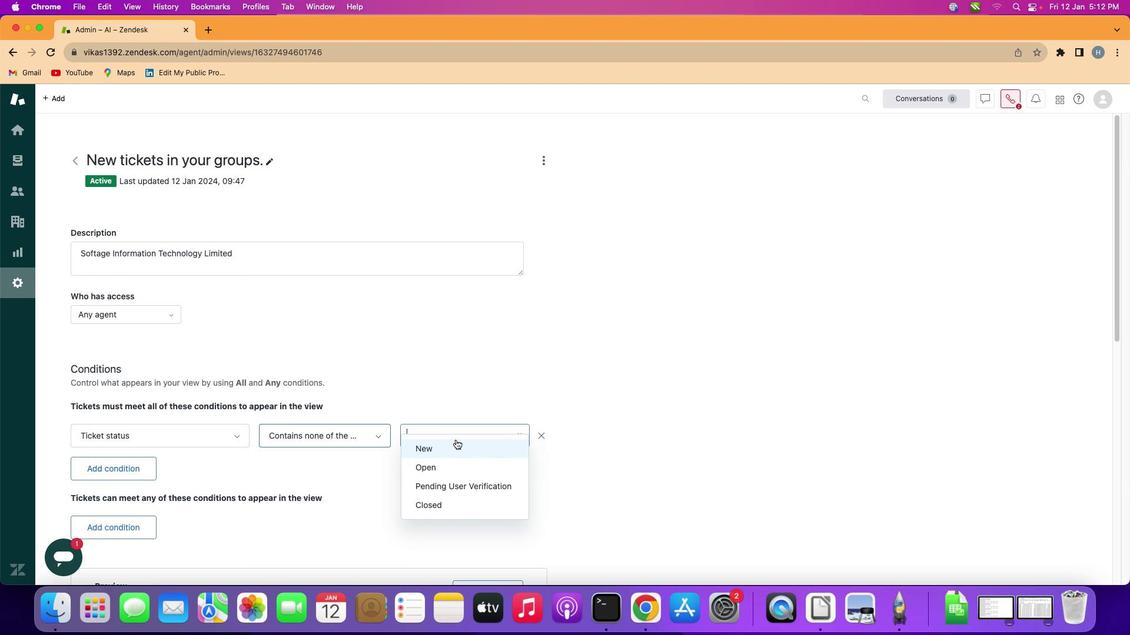 
Action: Mouse pressed left at (455, 434)
Screenshot: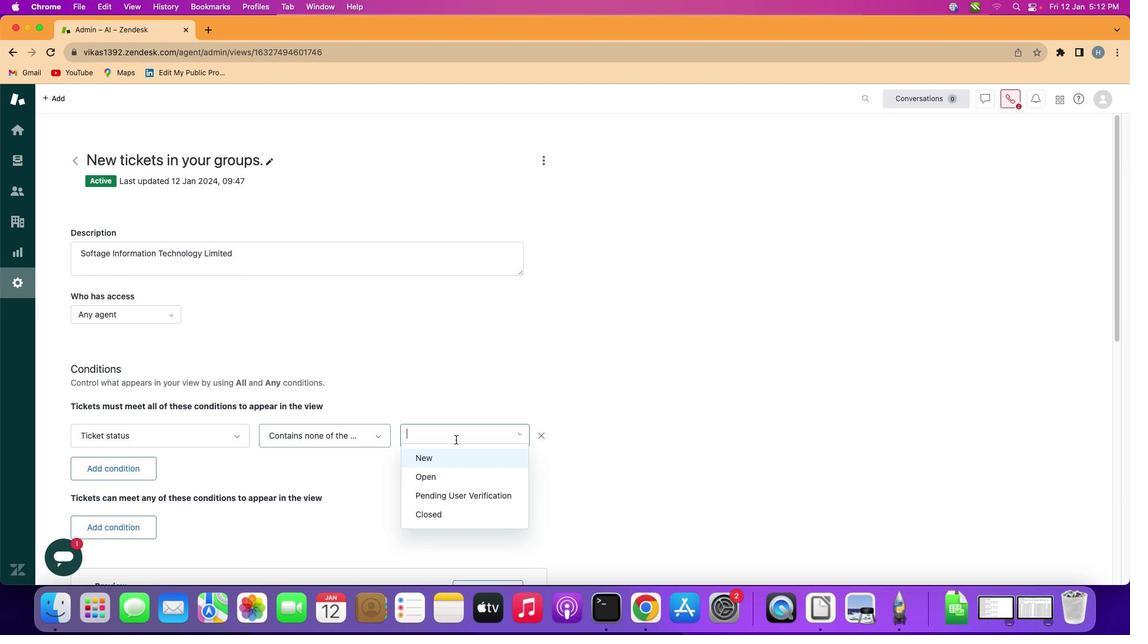 
Action: Mouse moved to (451, 454)
Screenshot: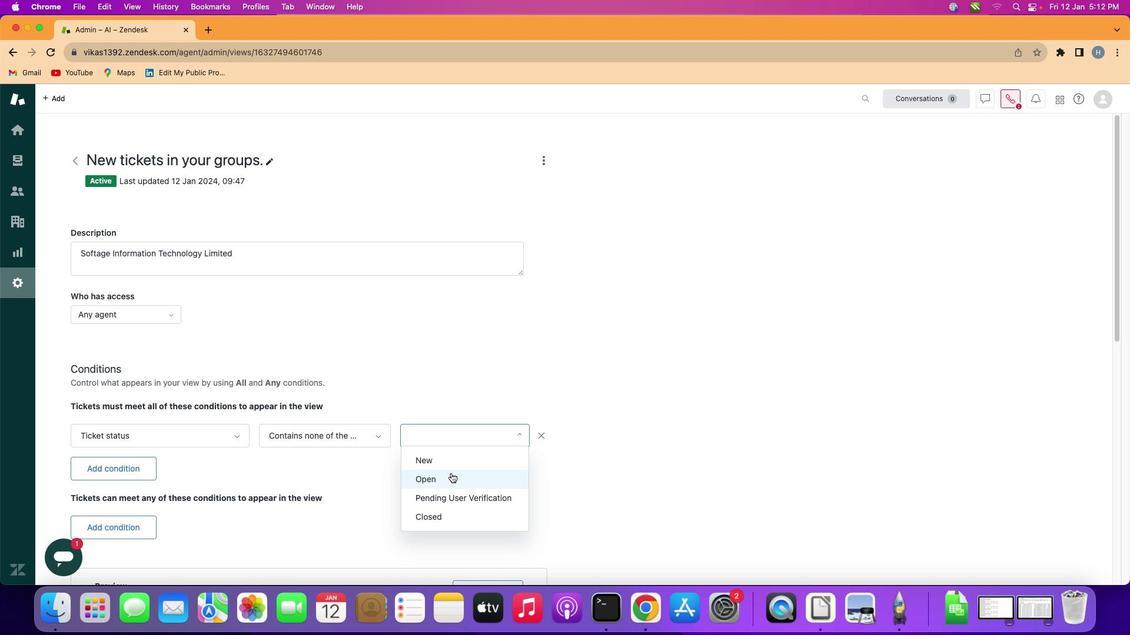 
Action: Mouse pressed left at (451, 454)
Screenshot: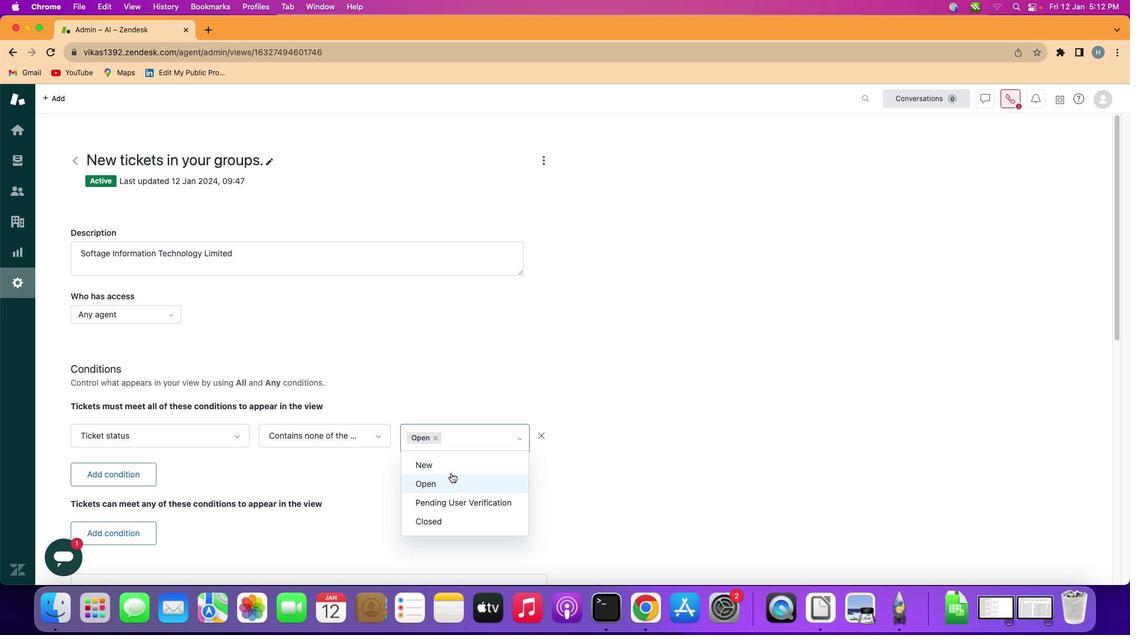 
Action: Mouse moved to (455, 453)
Screenshot: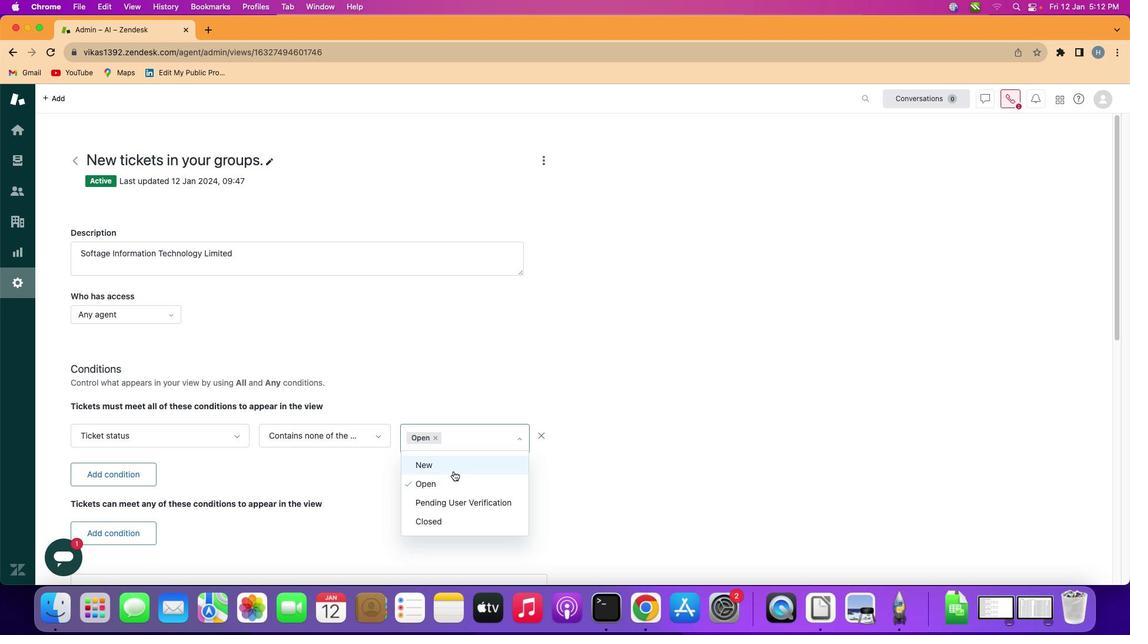 
